 Task: In the Company pirelli.com, Create email and send with subject: 'Elevate Your Success: Introducing a Transformative Opportunity', and with mail content 'Hello,_x000D_
Welcome to a new era of excellence. Discover the tools and resources that will redefine your industry and set you on a path to greatness._x000D_
Thanks & Regards', attach the document: Business_plan.docx and insert image: visitingcard.jpg. Below Thanks & Regards, write snapchat and insert the URL: www.snapchat.com. Mark checkbox to create task to follow up : In 1 week.  Enter or choose an email address of recipient's from company's contact and send.. Logged in from softage.10@softage.net
Action: Mouse moved to (81, 52)
Screenshot: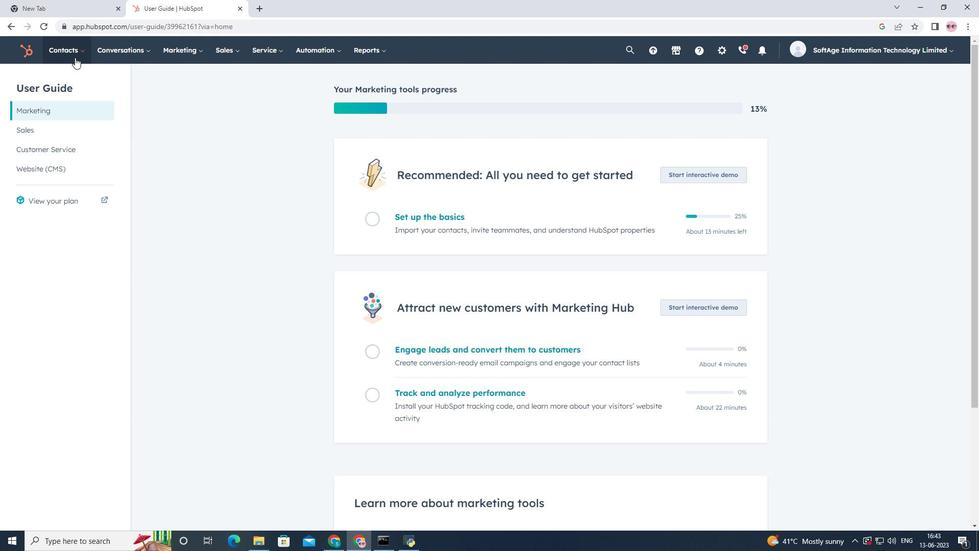 
Action: Mouse pressed left at (81, 52)
Screenshot: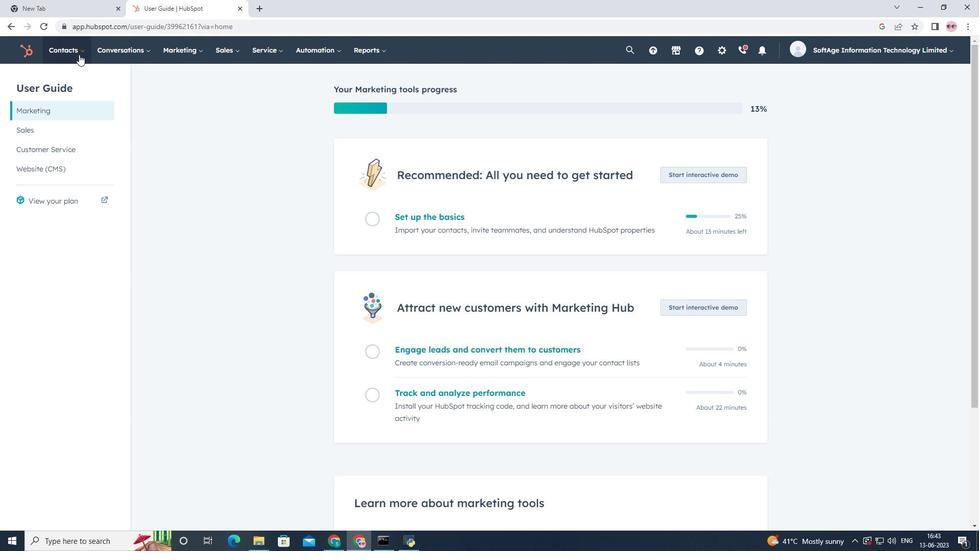
Action: Mouse moved to (81, 100)
Screenshot: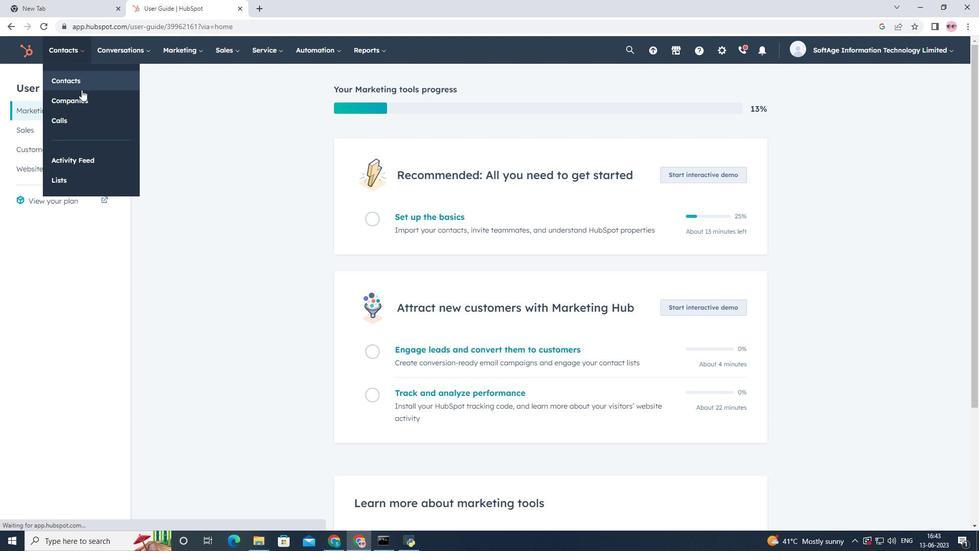 
Action: Mouse pressed left at (81, 100)
Screenshot: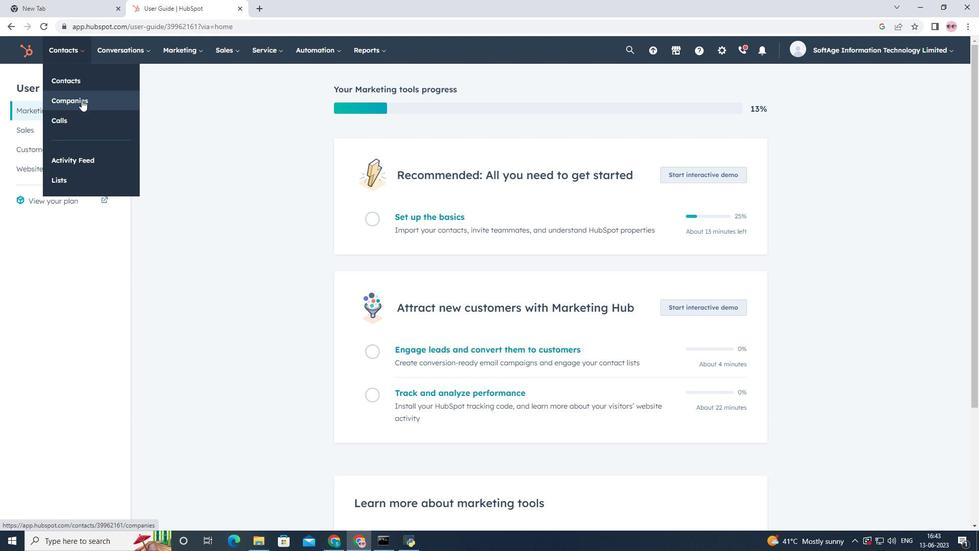 
Action: Mouse moved to (97, 166)
Screenshot: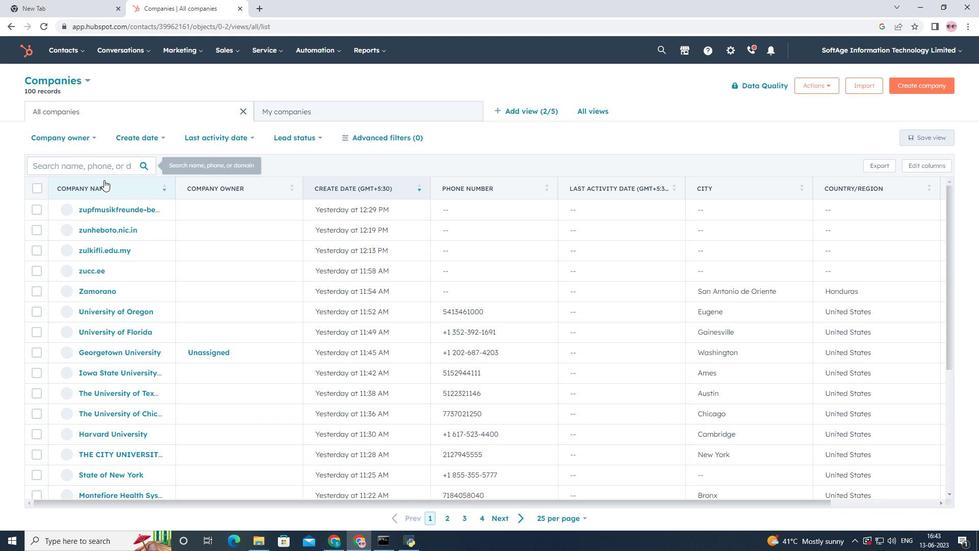 
Action: Mouse pressed left at (97, 166)
Screenshot: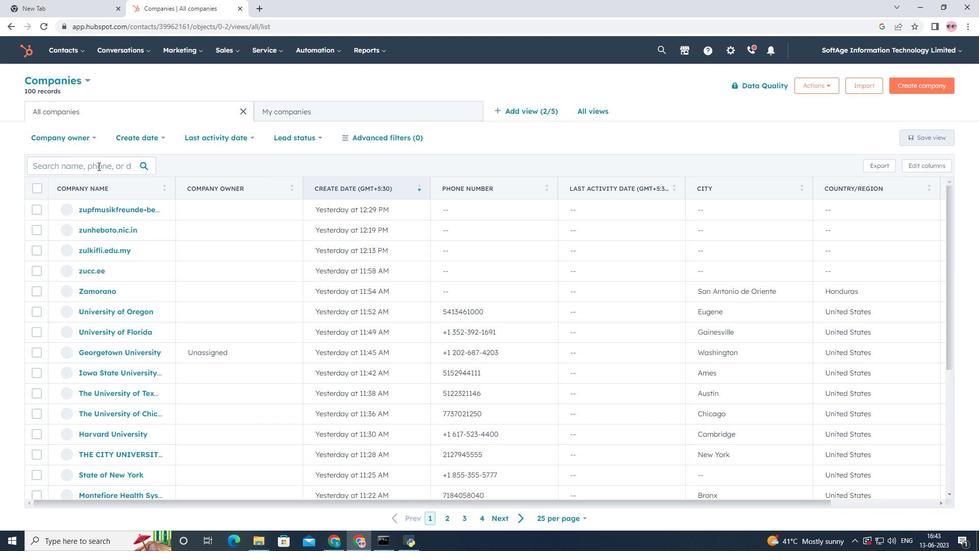 
Action: Key pressed pirelli.com
Screenshot: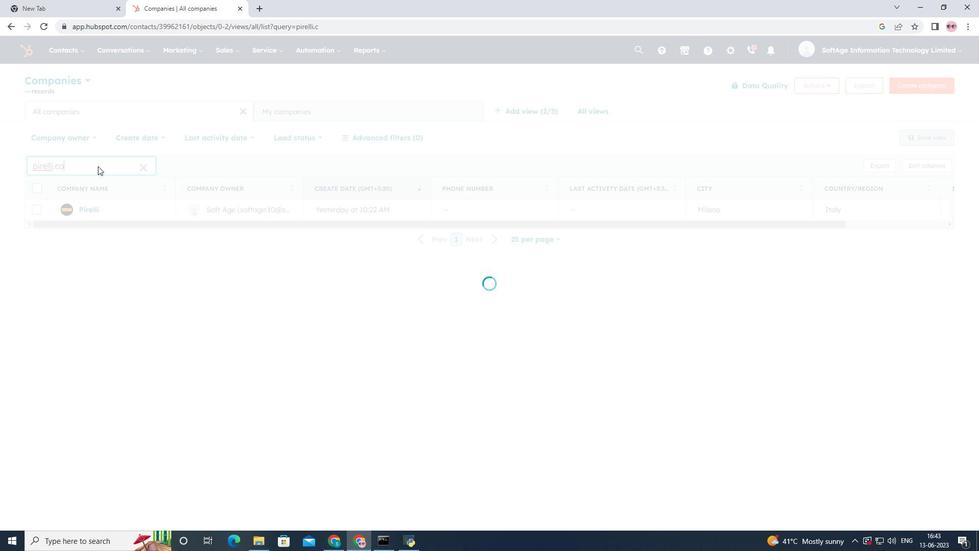 
Action: Mouse moved to (91, 207)
Screenshot: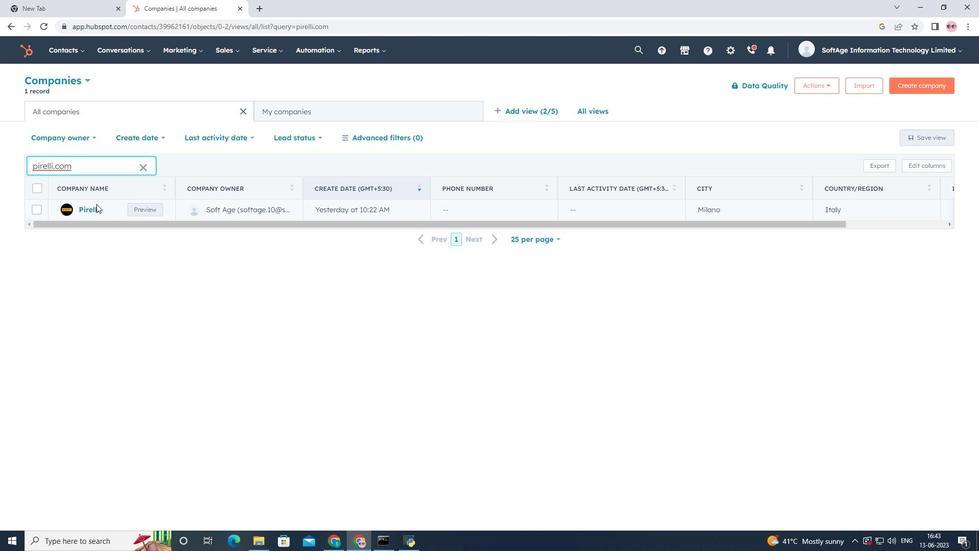 
Action: Mouse pressed left at (91, 207)
Screenshot: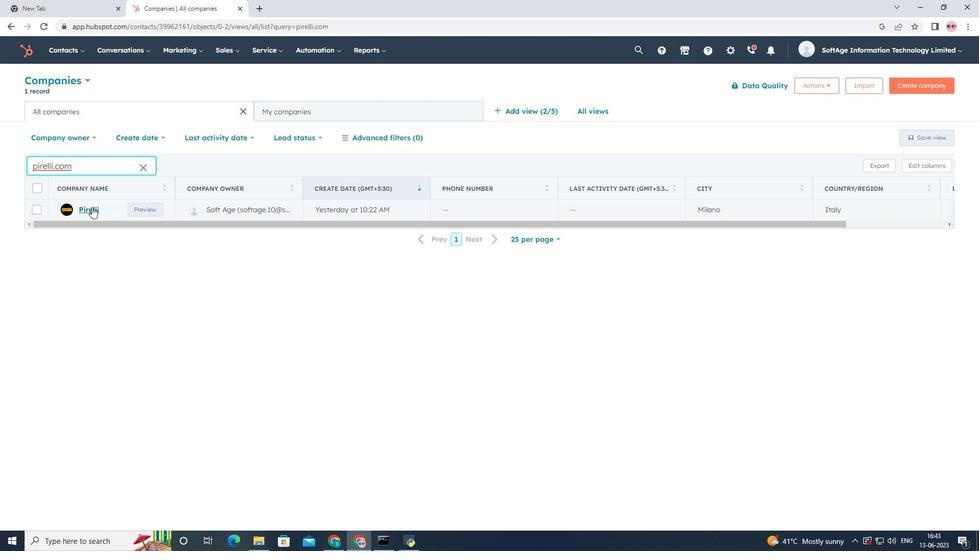 
Action: Mouse moved to (63, 163)
Screenshot: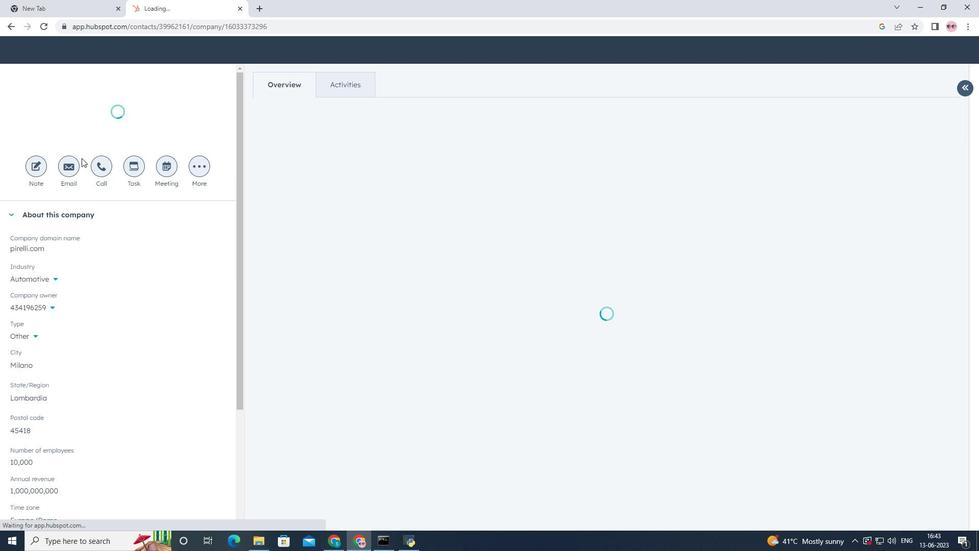 
Action: Mouse pressed left at (63, 163)
Screenshot: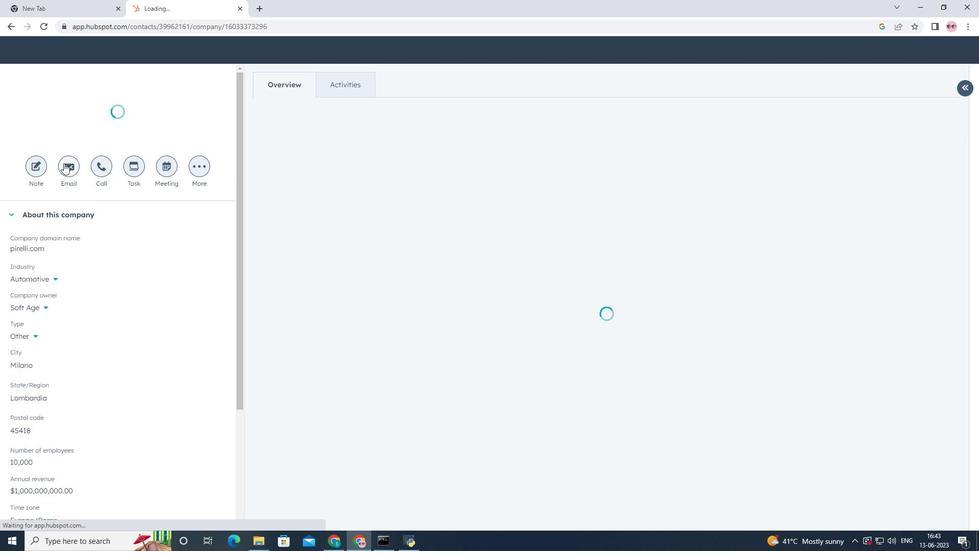 
Action: Mouse moved to (634, 345)
Screenshot: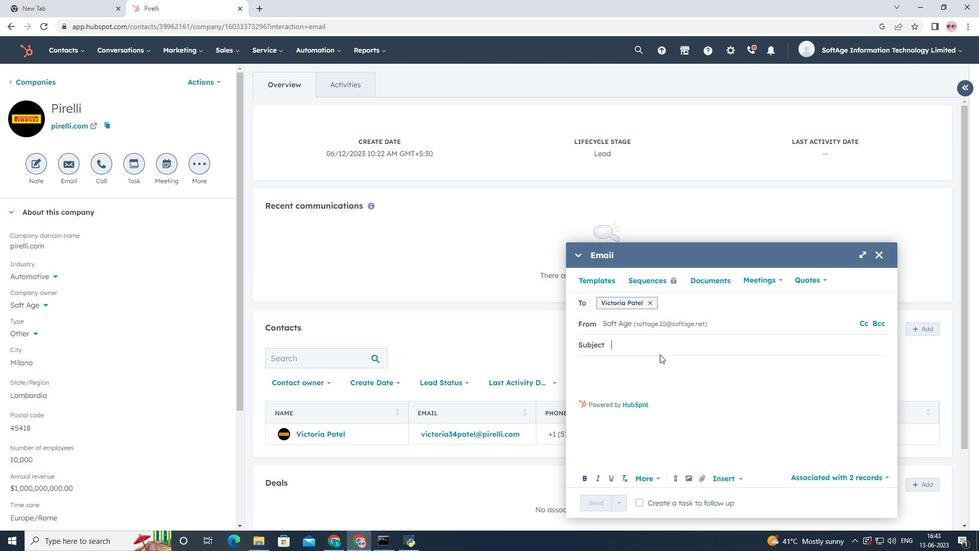 
Action: Mouse pressed left at (634, 345)
Screenshot: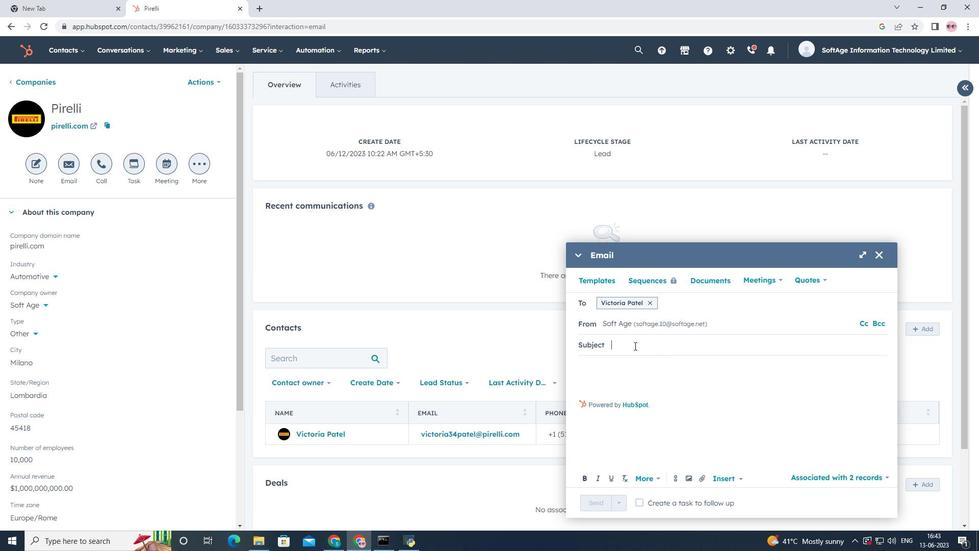 
Action: Key pressed <Key.shift>Elevate<Key.space><Key.shift><Key.shift><Key.shift><Key.shift>Your<Key.space><Key.shift>Success<Key.shift><Key.shift><Key.shift><Key.shift><Key.shift><Key.shift><Key.shift>:<Key.space><Key.shift>Introducing<Key.space>a<Key.space><Key.shift>Transformative<Key.space><Key.shift>Opportunity
Screenshot: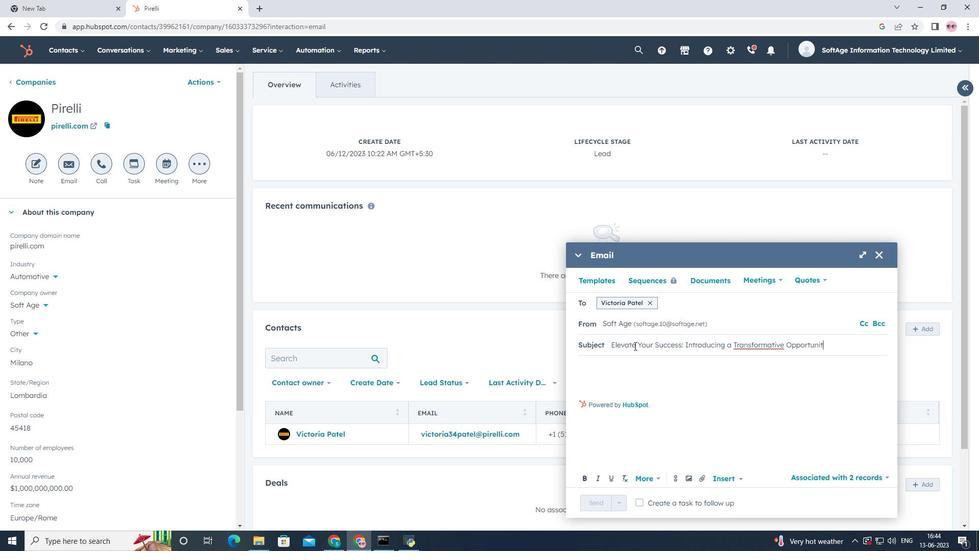 
Action: Mouse moved to (622, 367)
Screenshot: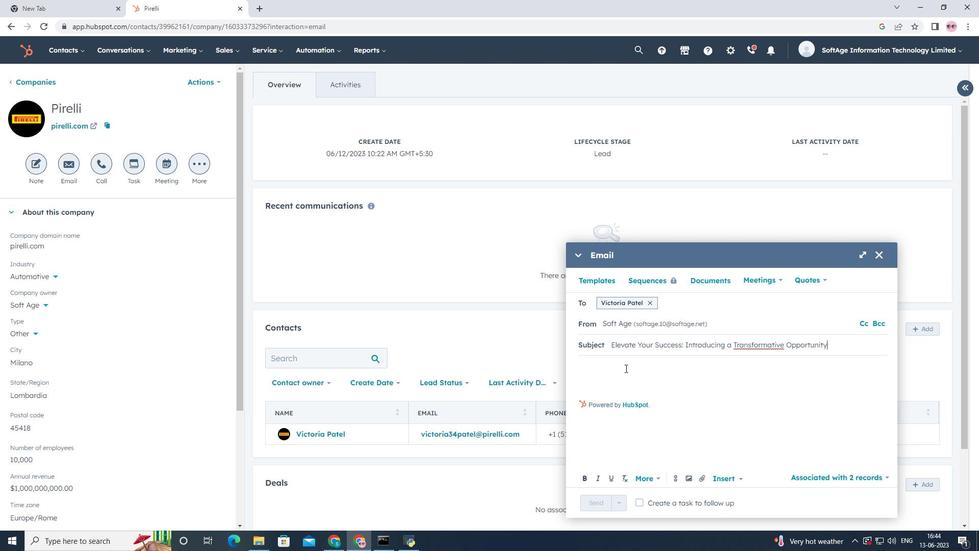 
Action: Mouse pressed left at (622, 367)
Screenshot: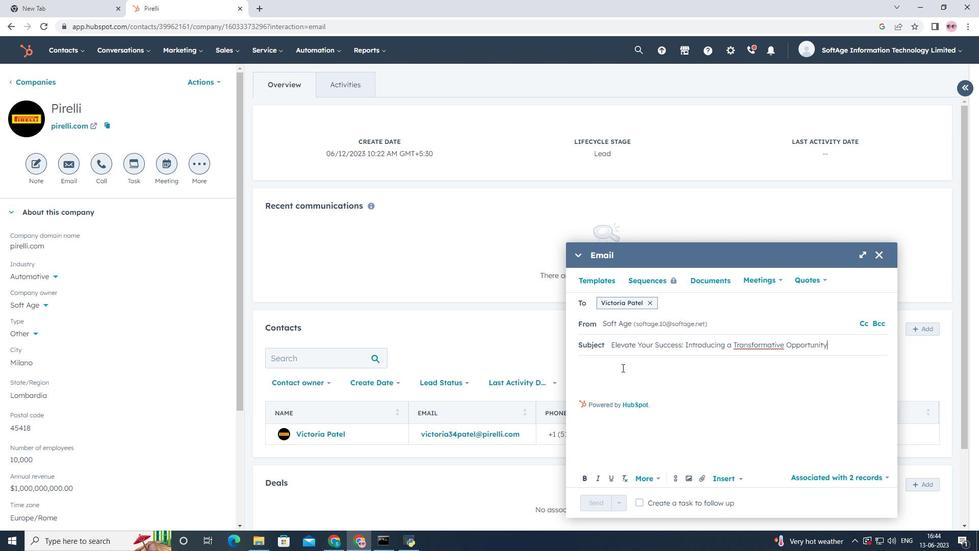 
Action: Key pressed <Key.shift><Key.shift><Key.shift><Key.shift><Key.shift><Key.shift><Key.shift><Key.shift><Key.shift><Key.shift><Key.shift><Key.shift><Key.shift><Key.shift><Key.shift><Key.shift><Key.shift><Key.shift><Key.shift><Key.shift><Key.shift><Key.shift><Key.shift><Key.shift><Key.shift><Key.shift><Key.shift><Key.shift><Key.shift><Key.shift><Key.shift><Key.shift><Key.shift><Key.shift><Key.shift><Key.shift><Key.shift><Key.shift><Key.shift><Key.shift><Key.shift><Key.shift><Key.shift><Key.shift><Key.shift><Key.shift><Key.shift><Key.shift><Key.shift><Key.shift><Key.shift><Key.shift><Key.shift><Key.shift><Key.shift><Key.shift><Key.shift>Hello
Screenshot: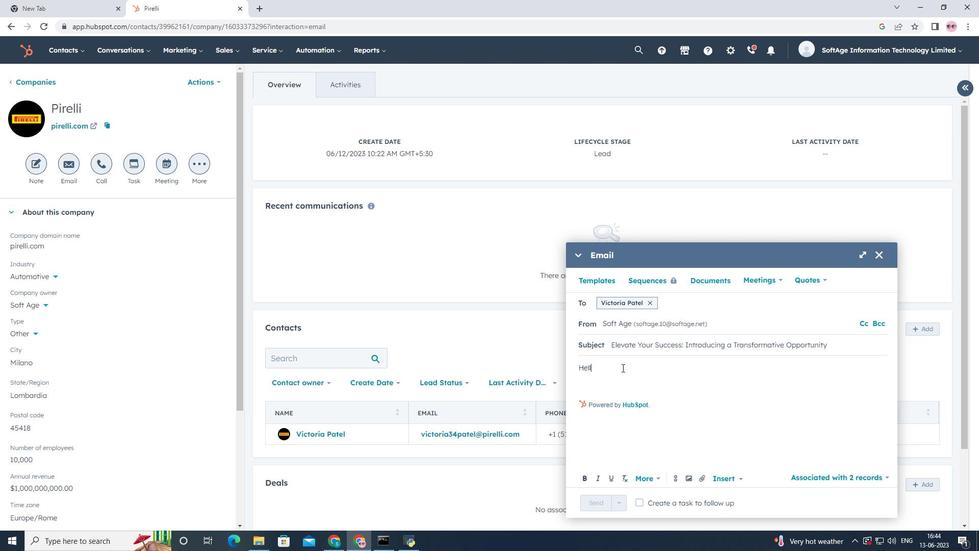 
Action: Mouse moved to (621, 381)
Screenshot: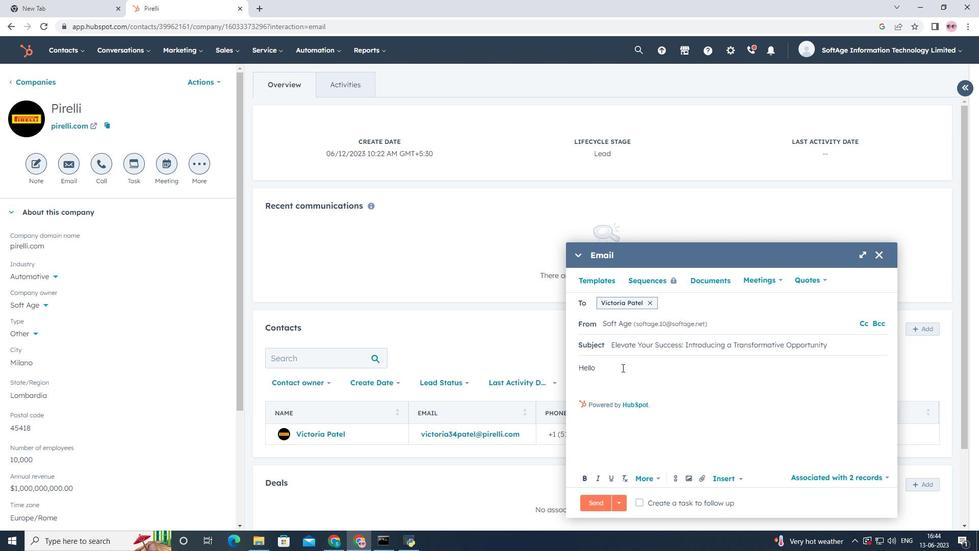 
Action: Key pressed <Key.enter><Key.shift><Key.shift><Key.shift><Key.shift><Key.shift><Key.shift><Key.shift><Key.shift><Key.shift><Key.shift><Key.shift><Key.shift><Key.shift><Key.shift><Key.shift><Key.shift><Key.shift><Key.shift><Key.shift><Key.shift><Key.shift><Key.shift><Key.shift>Welcome<Key.space>to<Key.space>a<Key.space>new<Key.space>era<Key.space>of<Key.space>excellence.<Key.space><Key.shift>Discover<Key.space>the<Key.space>tools<Key.space>and<Key.space><Key.shift>resources<Key.space>that<Key.space>will<Key.space>redefib<Key.backspace>ne<Key.space>your<Key.space>industry<Key.space>and<Key.space>set<Key.space>you<Key.space>on<Key.space>a<Key.space>path<Key.space>to<Key.space>greatness.<Key.enter><Key.shift>Thanks<Key.space><Key.shift><Key.shift><Key.shift><Key.shift><Key.shift><Key.shift><Key.shift><Key.shift><Key.shift><Key.shift><Key.shift><Key.shift><Key.shift><Key.shift><Key.shift><Key.shift><Key.shift><Key.shift>&<Key.space><Key.shift><Key.shift><Key.shift><Key.shift><Key.shift><Key.shift><Key.shift><Key.shift><Key.shift><Key.shift><Key.shift><Key.shift><Key.shift><Key.shift><Key.shift><Key.shift><Key.shift><Key.shift><Key.shift>Regards<Key.enter>
Screenshot: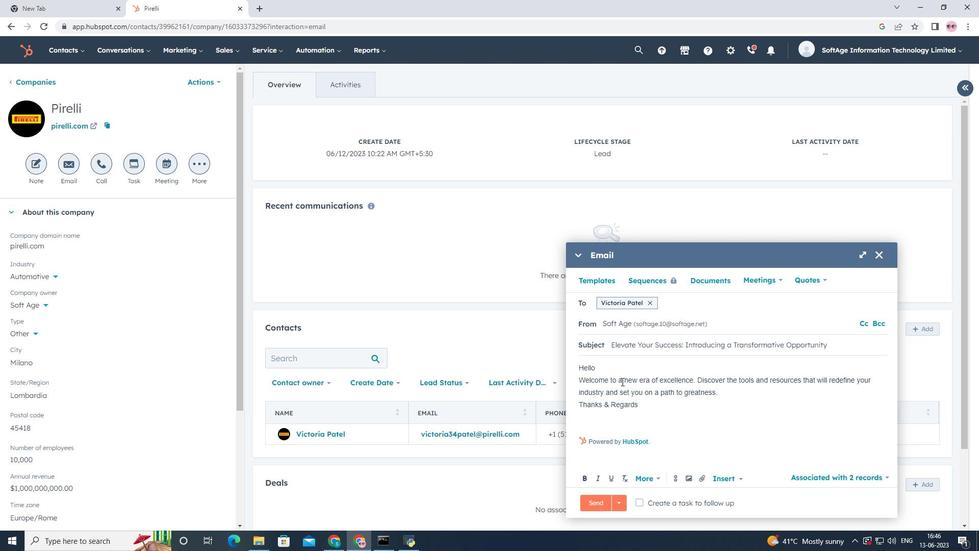 
Action: Mouse moved to (696, 475)
Screenshot: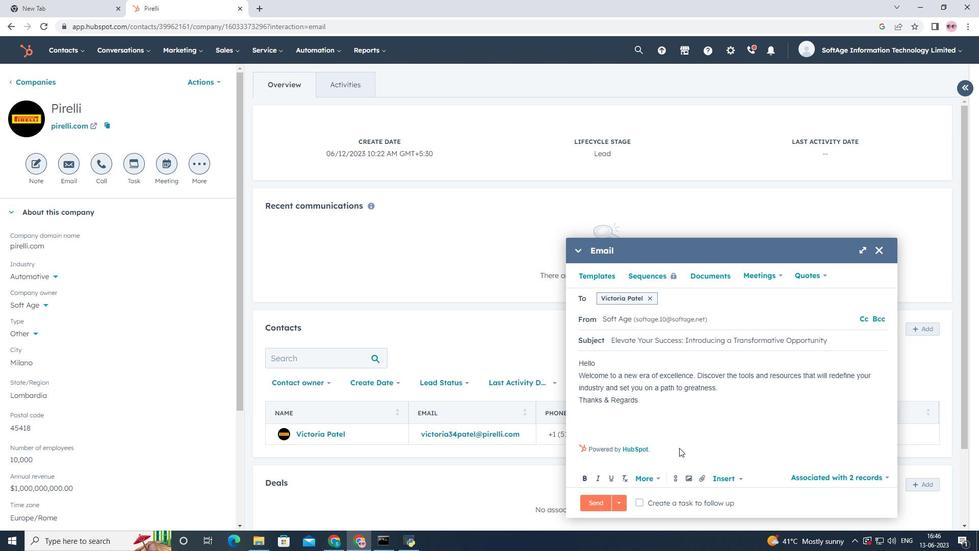 
Action: Mouse pressed left at (696, 475)
Screenshot: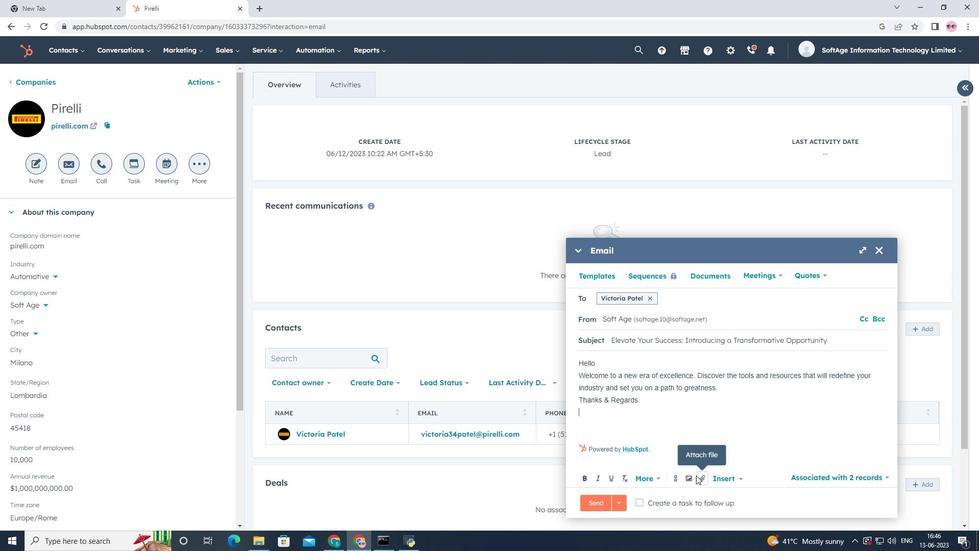 
Action: Mouse moved to (707, 456)
Screenshot: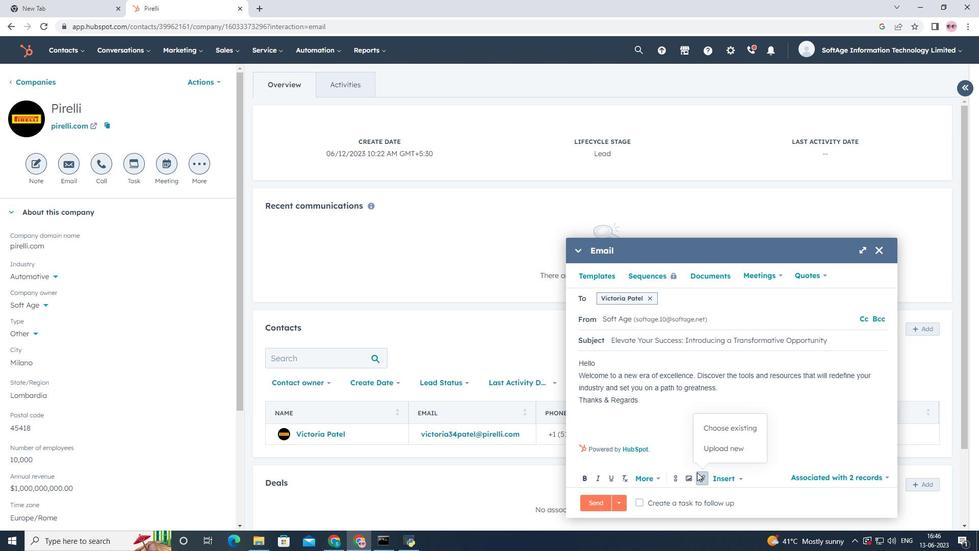 
Action: Mouse pressed left at (707, 456)
Screenshot: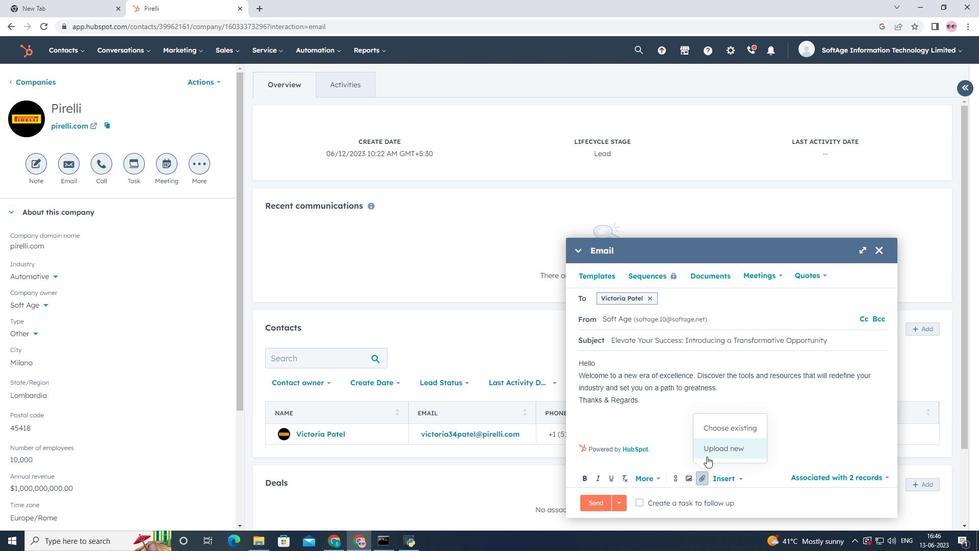 
Action: Mouse moved to (45, 131)
Screenshot: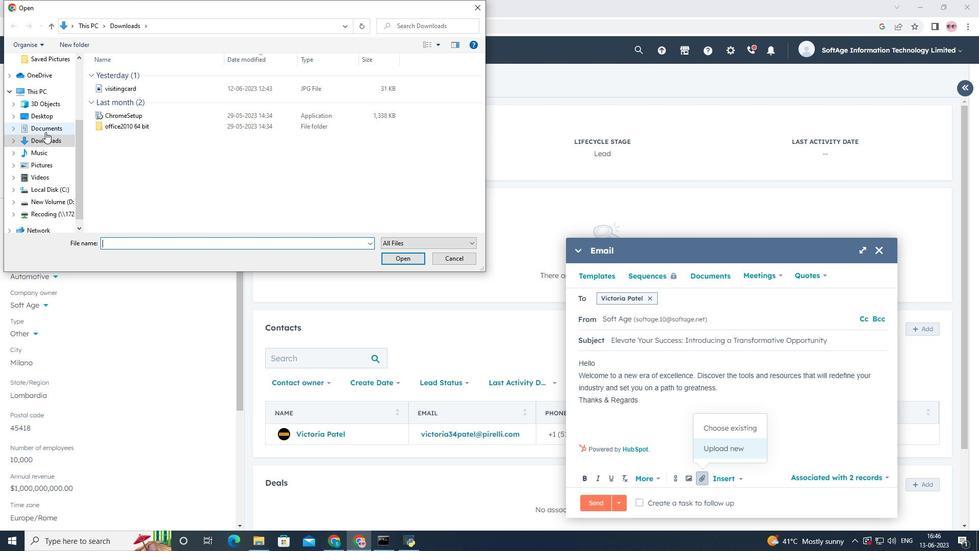 
Action: Mouse pressed left at (45, 131)
Screenshot: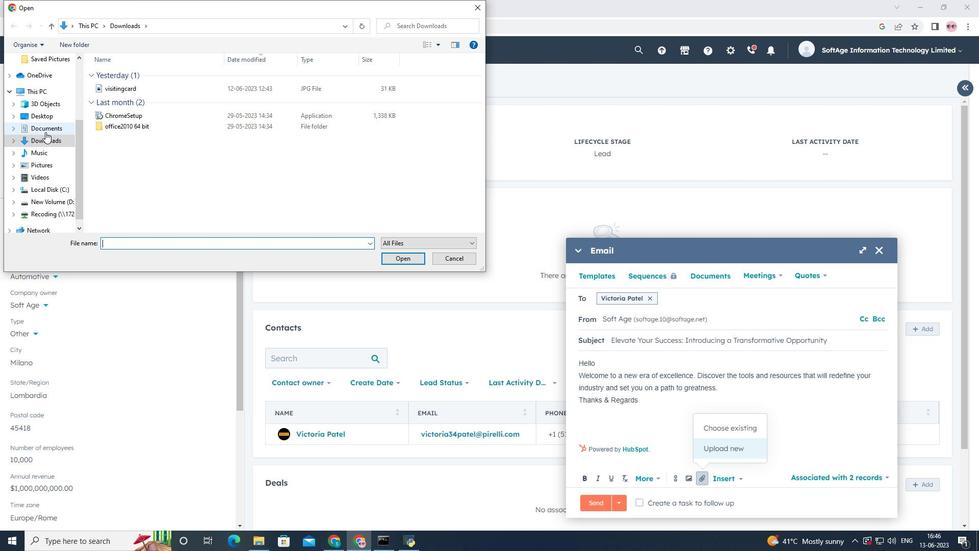 
Action: Mouse moved to (109, 84)
Screenshot: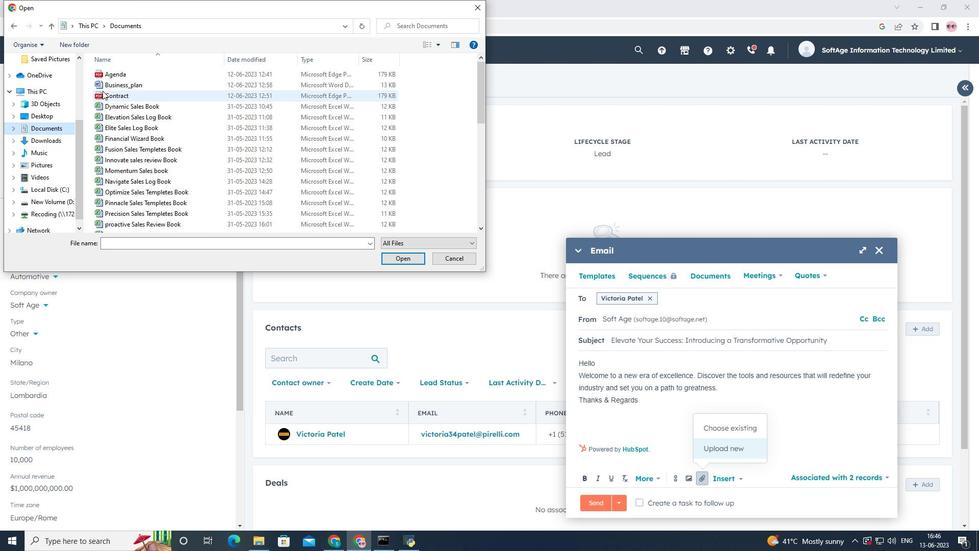 
Action: Mouse pressed left at (109, 84)
Screenshot: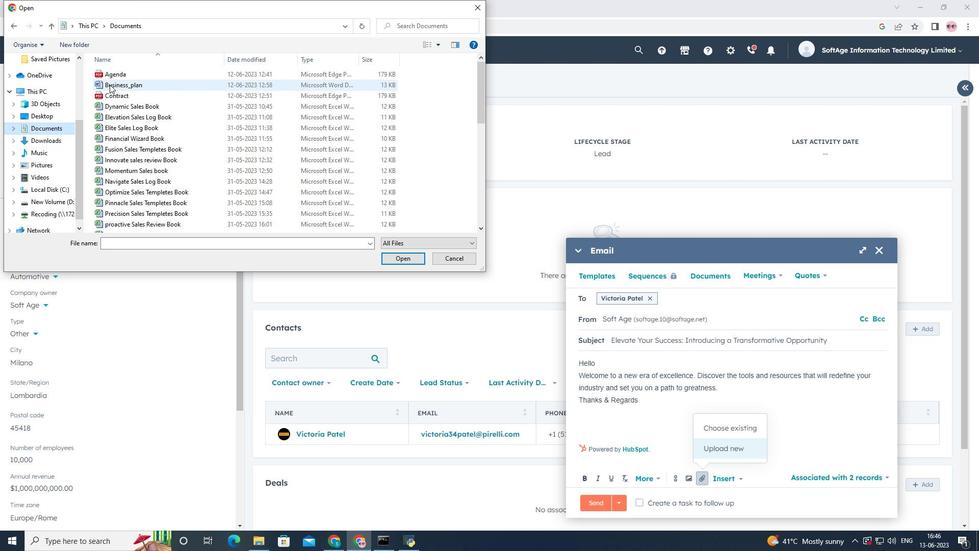 
Action: Mouse moved to (402, 255)
Screenshot: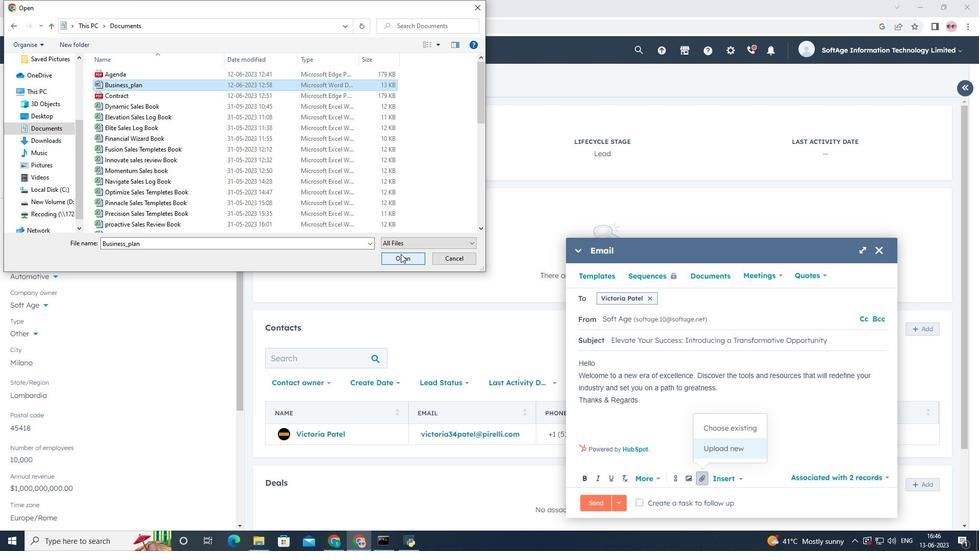 
Action: Mouse pressed left at (402, 255)
Screenshot: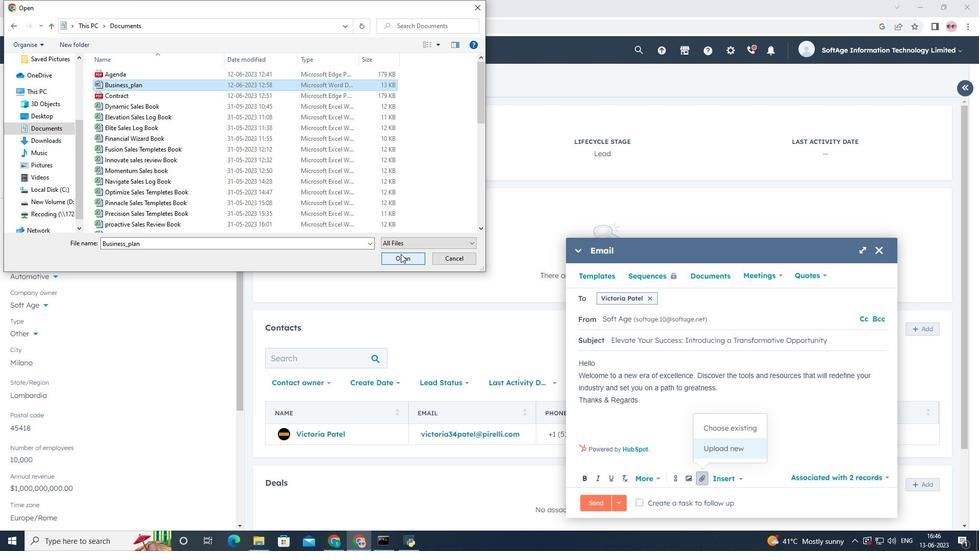 
Action: Mouse moved to (692, 448)
Screenshot: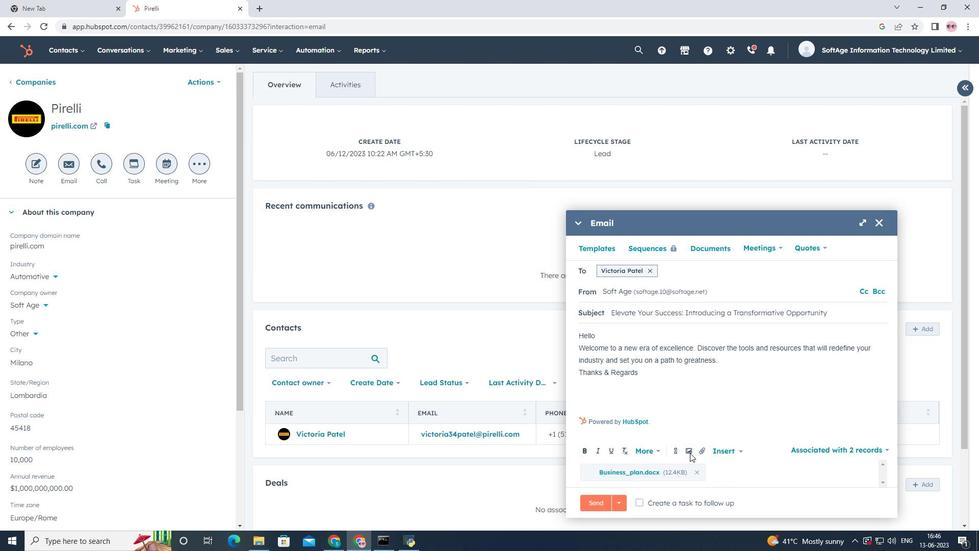 
Action: Mouse pressed left at (692, 448)
Screenshot: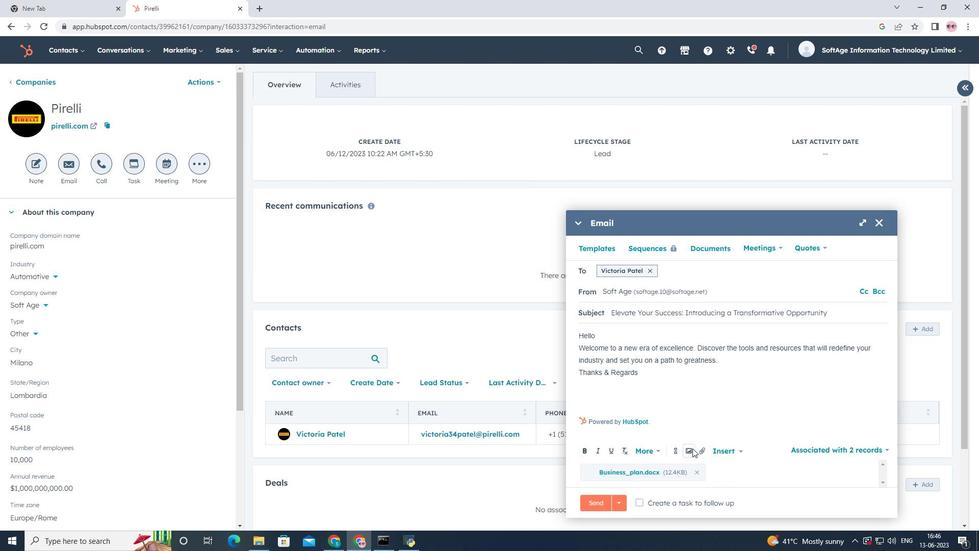 
Action: Mouse moved to (688, 417)
Screenshot: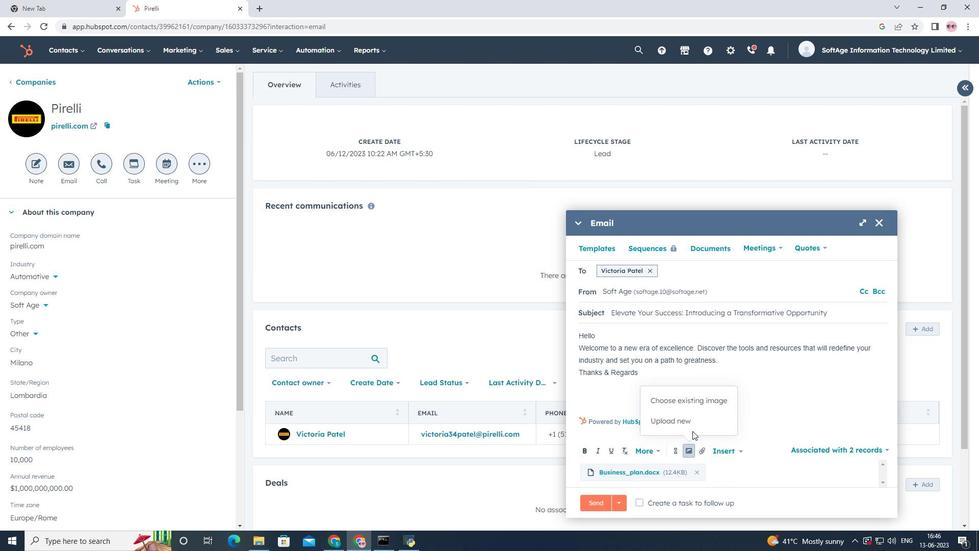 
Action: Mouse pressed left at (688, 417)
Screenshot: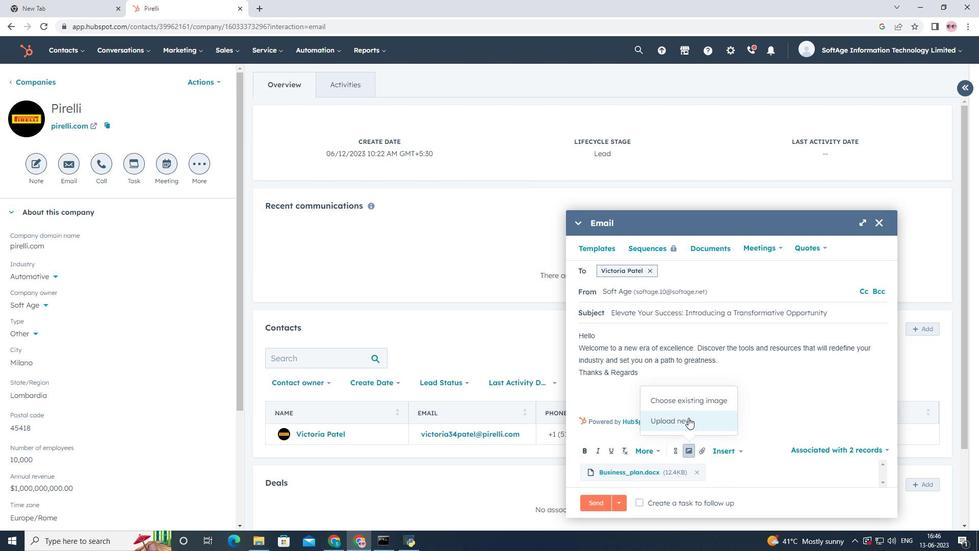 
Action: Mouse moved to (48, 144)
Screenshot: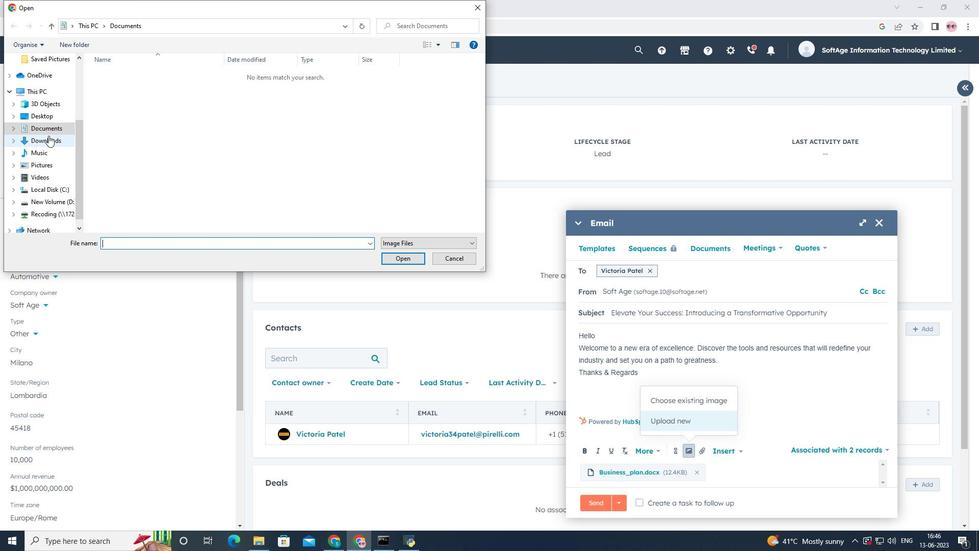 
Action: Mouse pressed left at (48, 144)
Screenshot: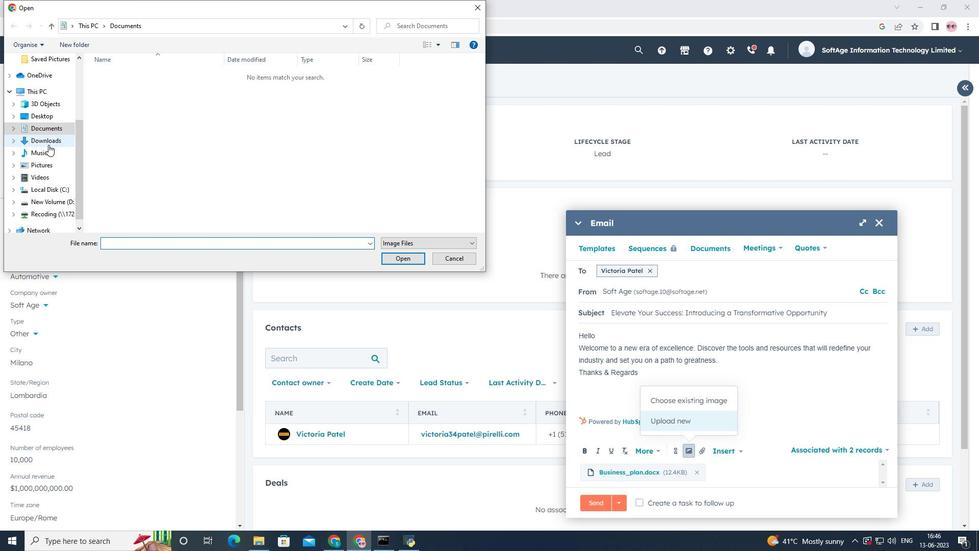 
Action: Mouse moved to (139, 94)
Screenshot: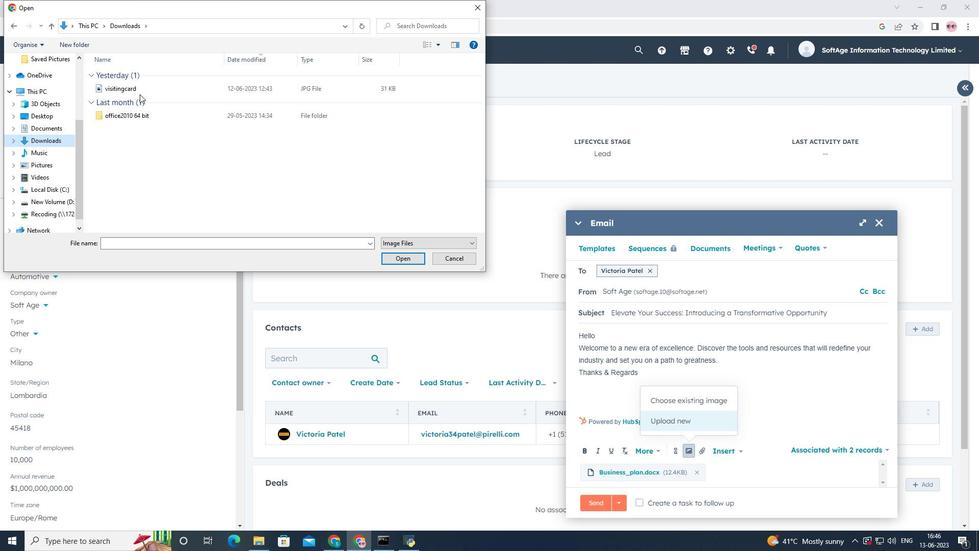 
Action: Mouse pressed left at (139, 94)
Screenshot: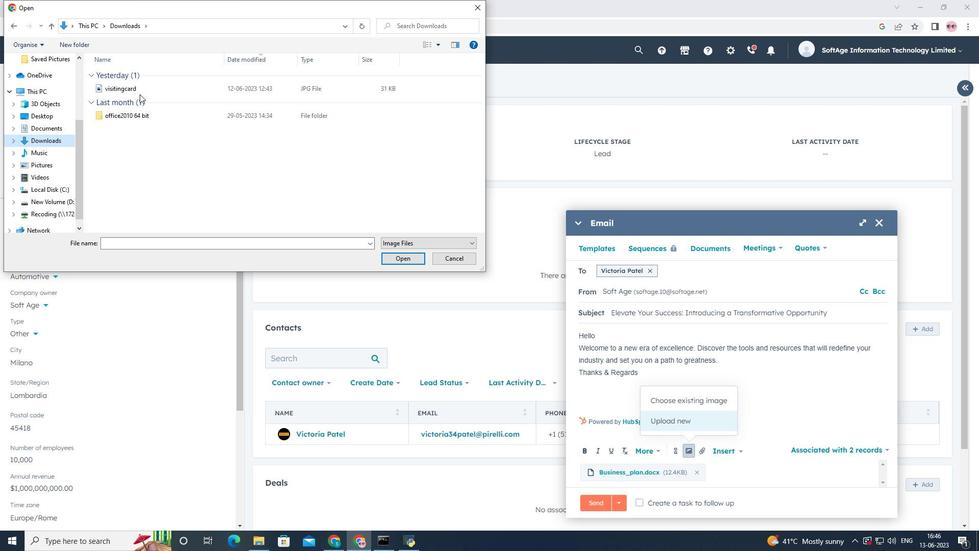 
Action: Mouse moved to (142, 90)
Screenshot: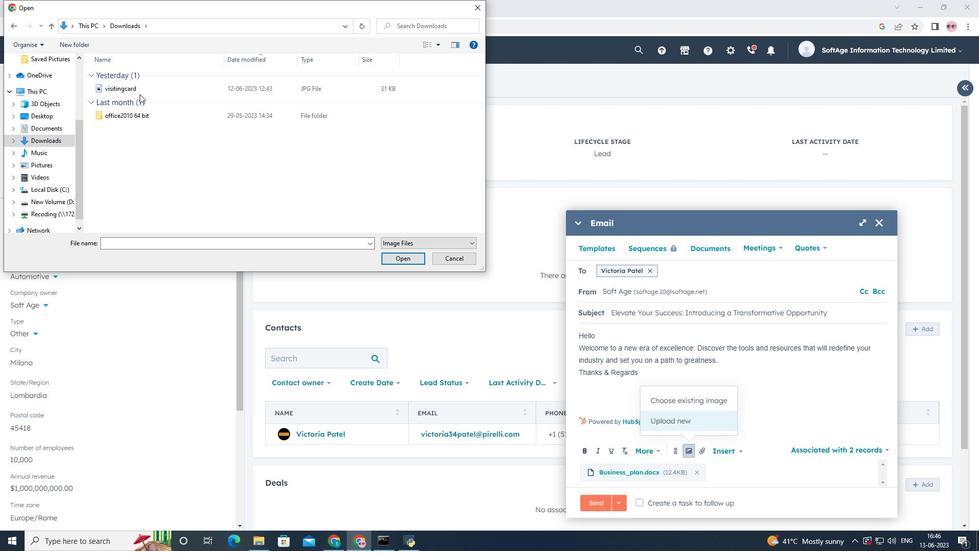
Action: Mouse pressed left at (142, 90)
Screenshot: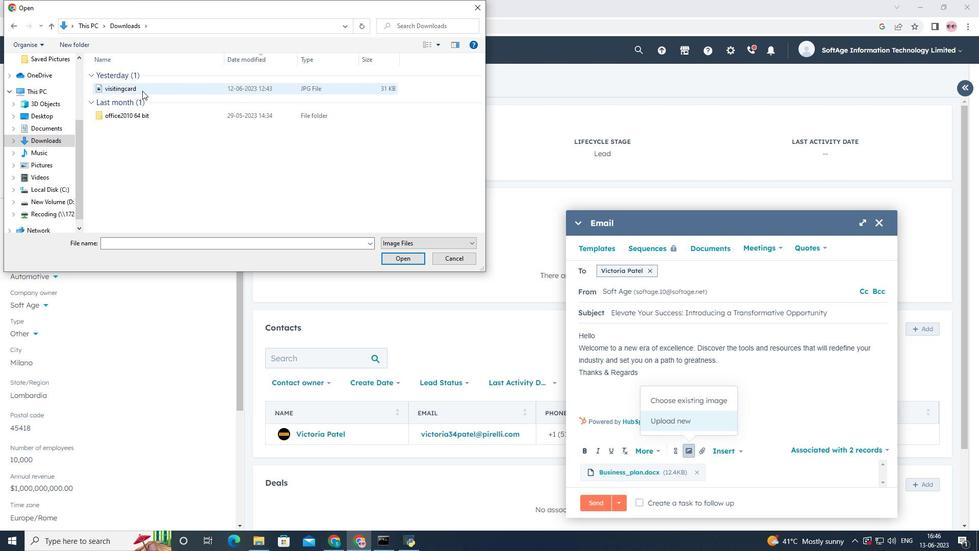 
Action: Mouse moved to (395, 258)
Screenshot: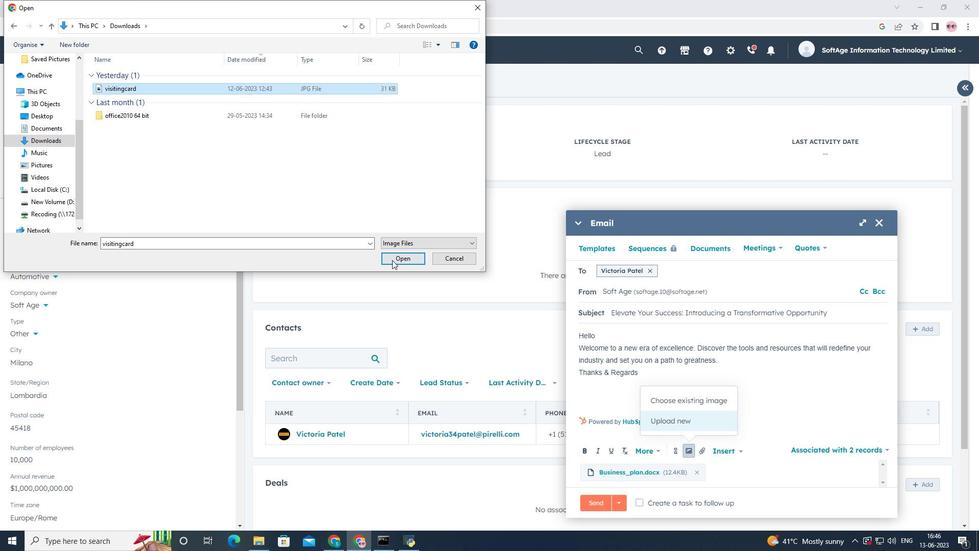 
Action: Mouse pressed left at (395, 258)
Screenshot: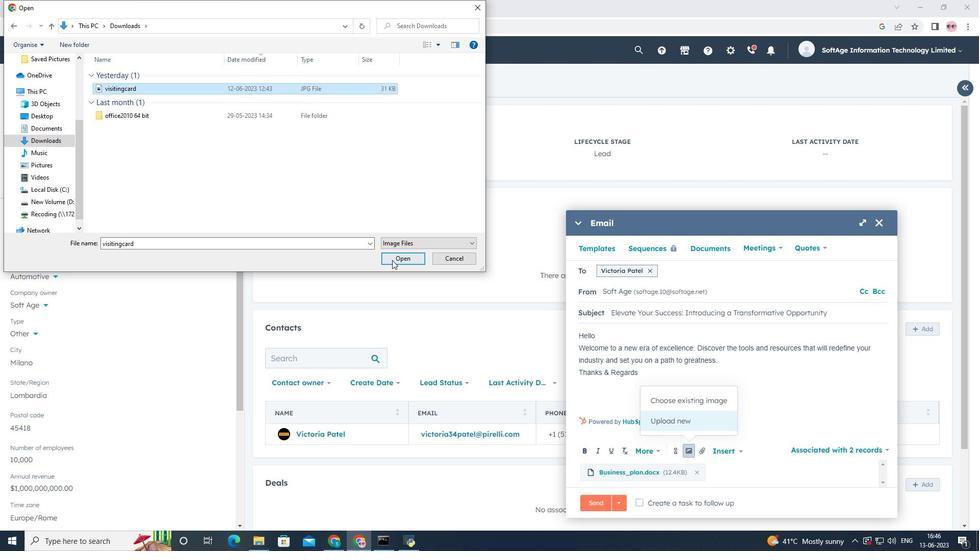 
Action: Mouse moved to (599, 282)
Screenshot: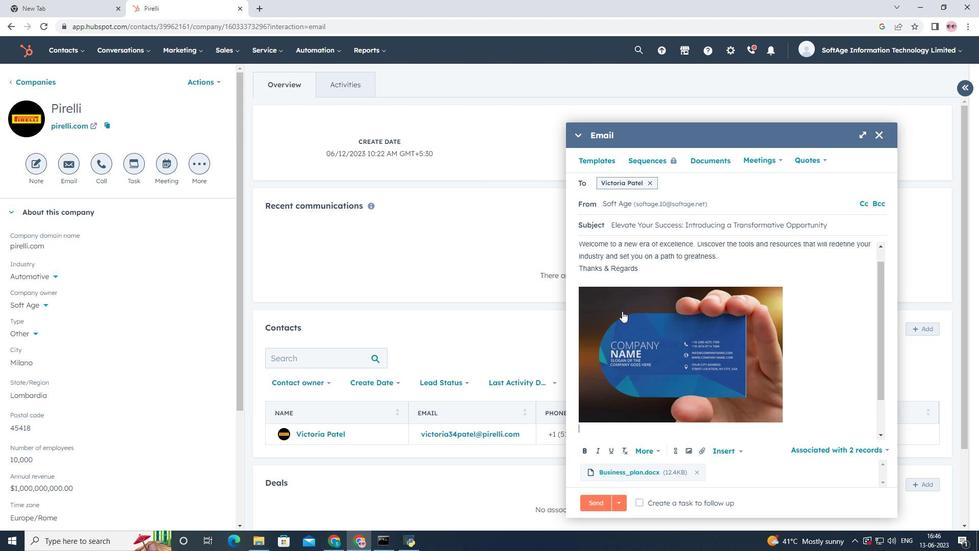 
Action: Mouse pressed left at (599, 282)
Screenshot: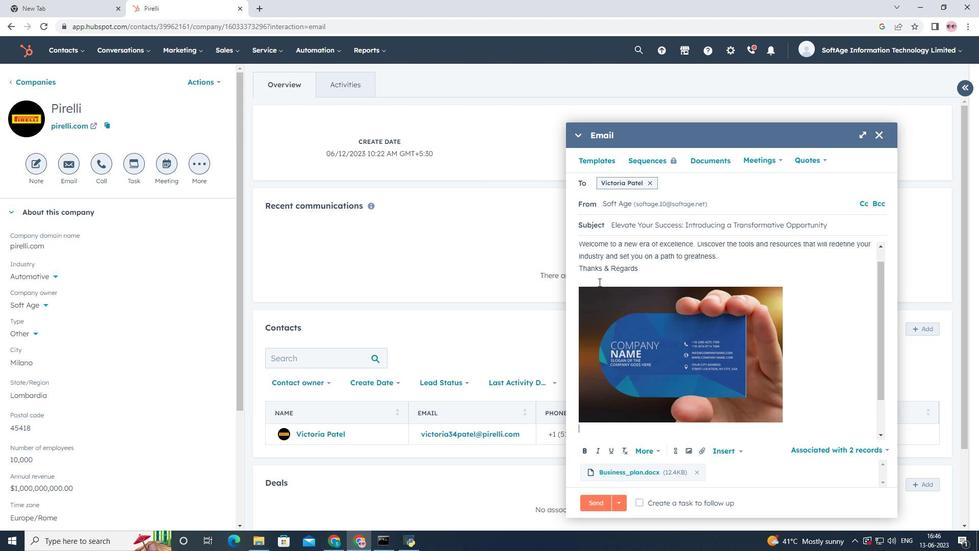 
Action: Mouse moved to (598, 282)
Screenshot: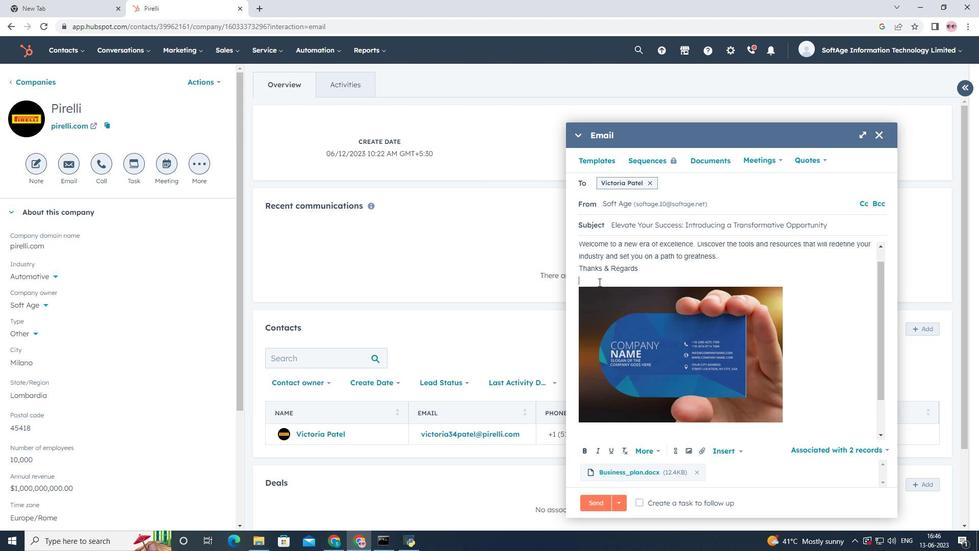 
Action: Key pressed <Key.shift>Snapchat<Key.space>
Screenshot: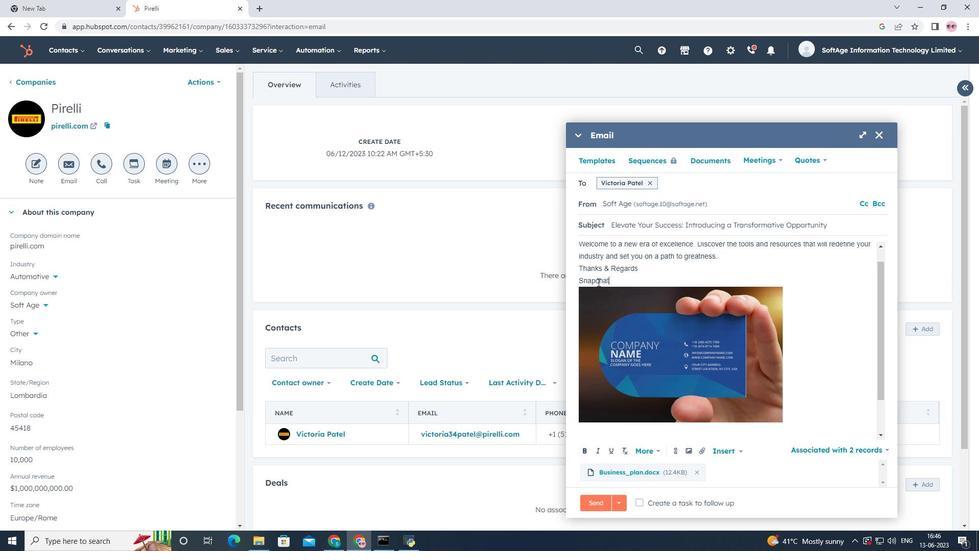 
Action: Mouse moved to (675, 454)
Screenshot: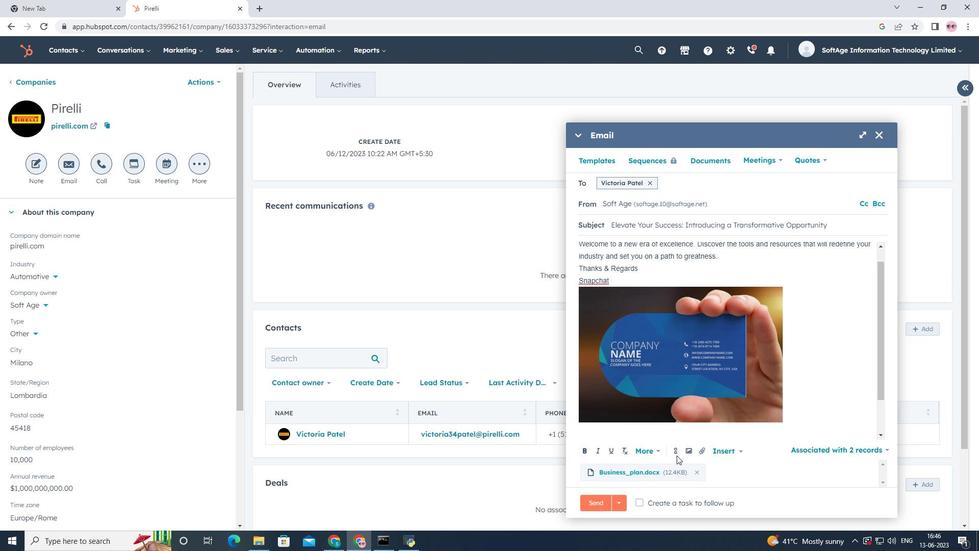 
Action: Mouse pressed left at (675, 454)
Screenshot: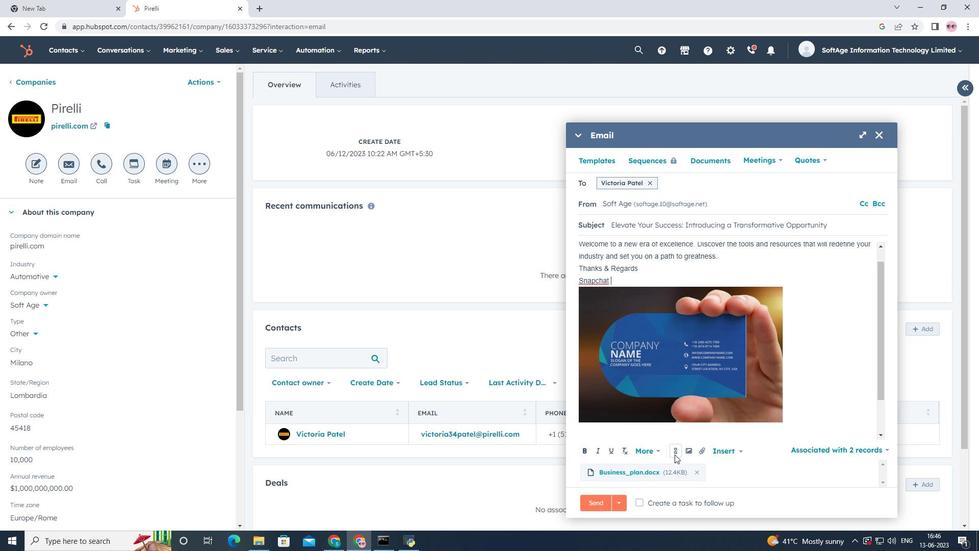 
Action: Mouse moved to (698, 379)
Screenshot: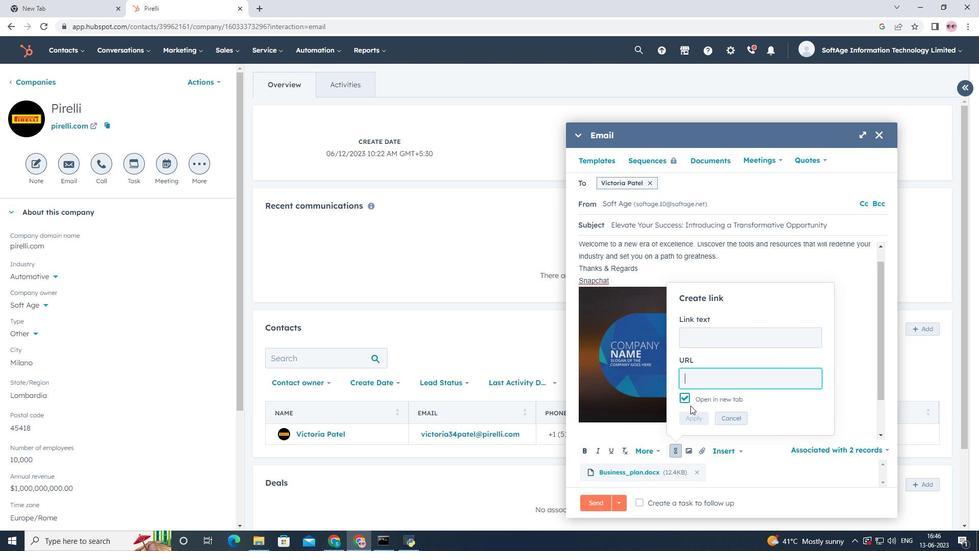 
Action: Key pressed www.snao<Key.backspace>pchat.com
Screenshot: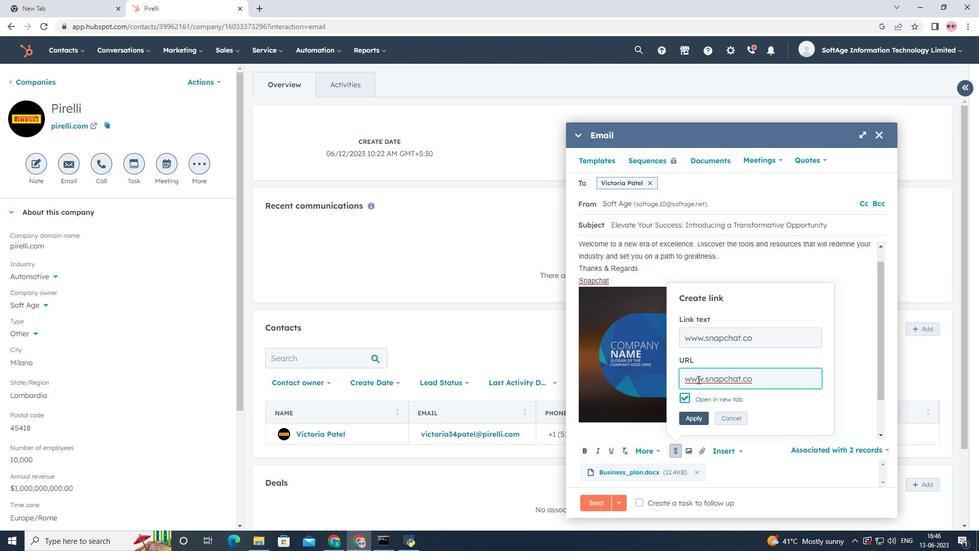 
Action: Mouse moved to (696, 419)
Screenshot: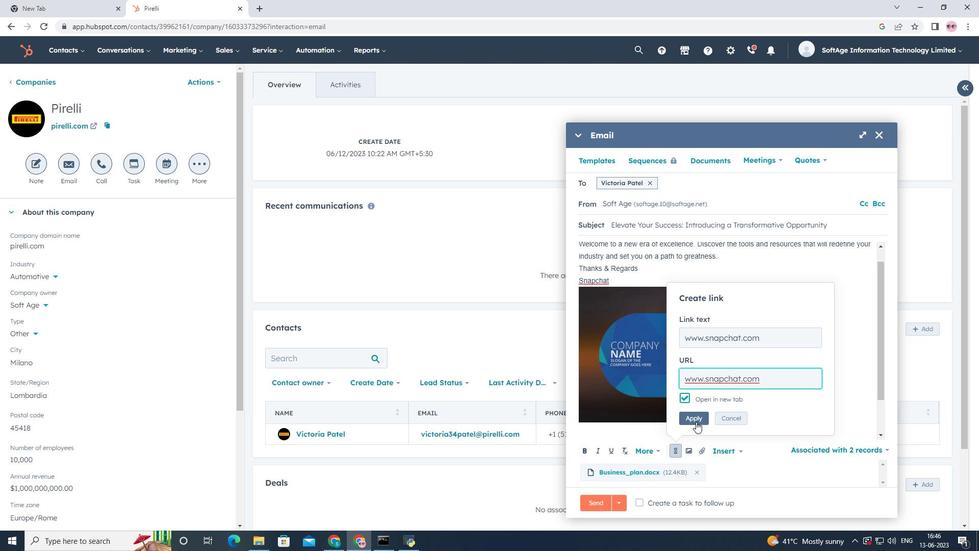 
Action: Mouse pressed left at (696, 419)
Screenshot: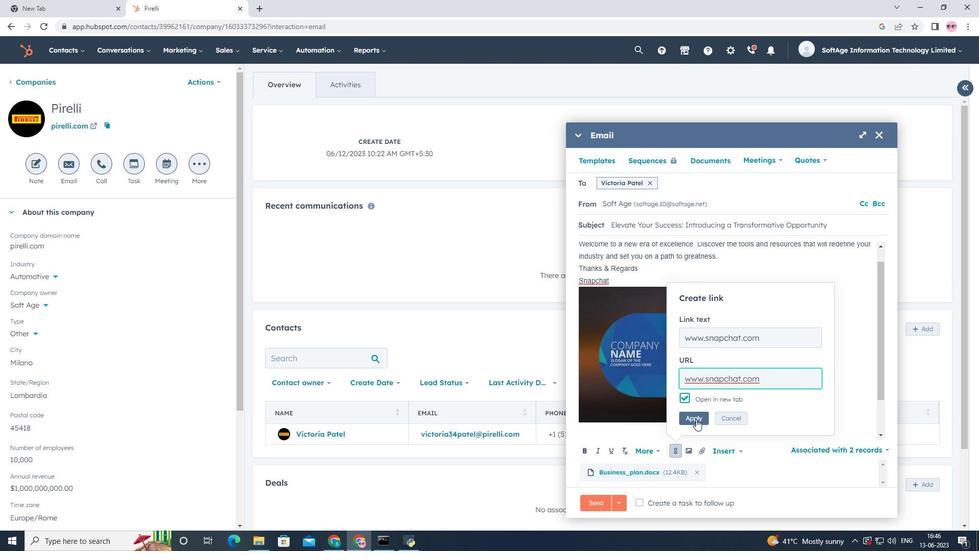 
Action: Mouse moved to (660, 350)
Screenshot: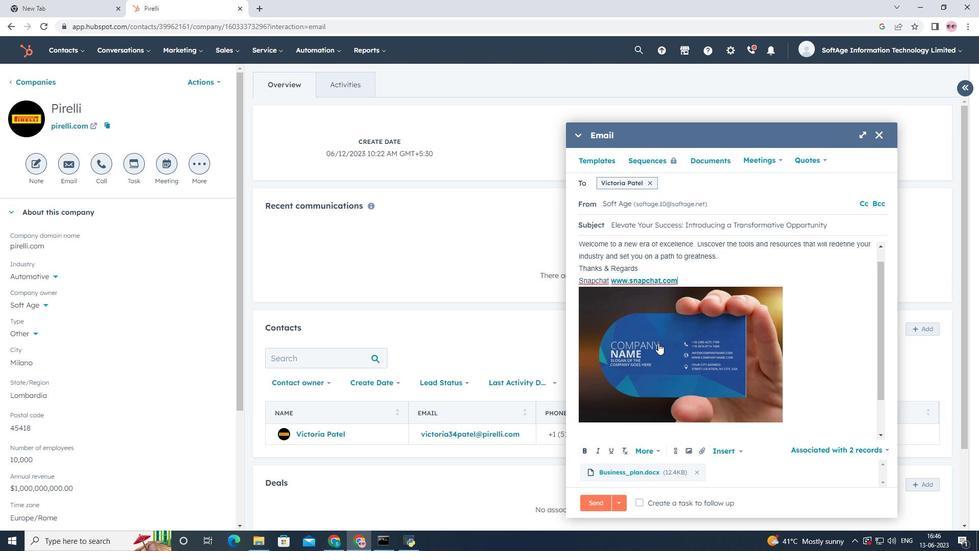 
Action: Mouse scrolled (660, 350) with delta (0, 0)
Screenshot: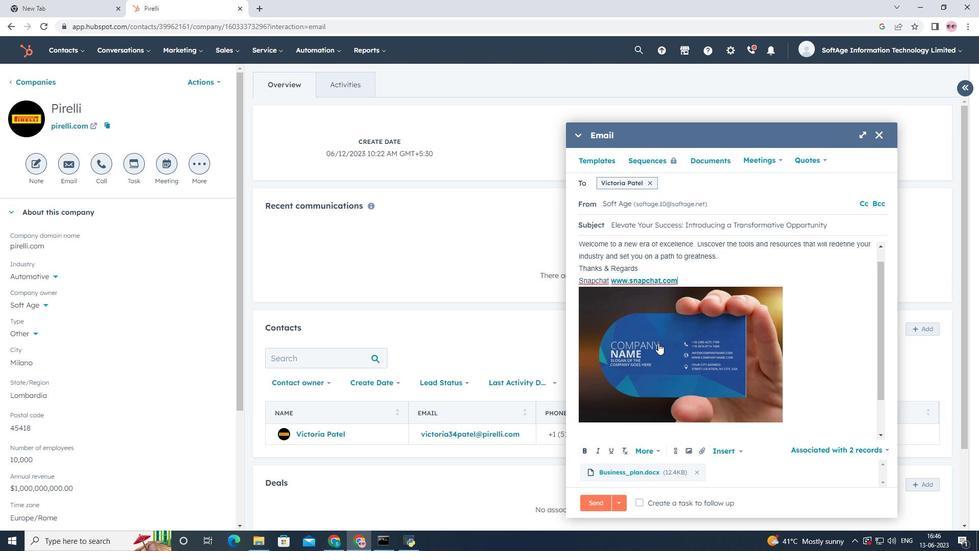 
Action: Mouse moved to (664, 364)
Screenshot: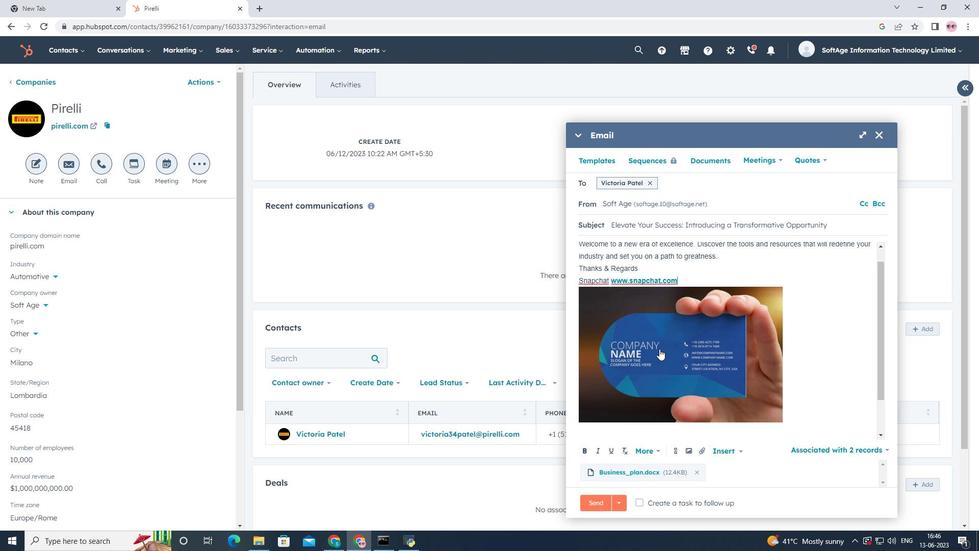 
Action: Mouse scrolled (664, 364) with delta (0, 0)
Screenshot: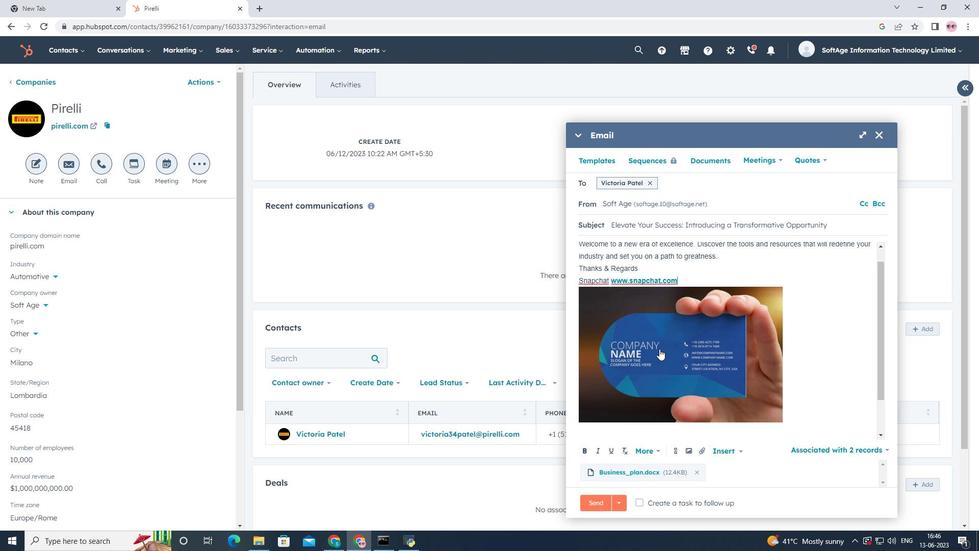
Action: Mouse moved to (664, 369)
Screenshot: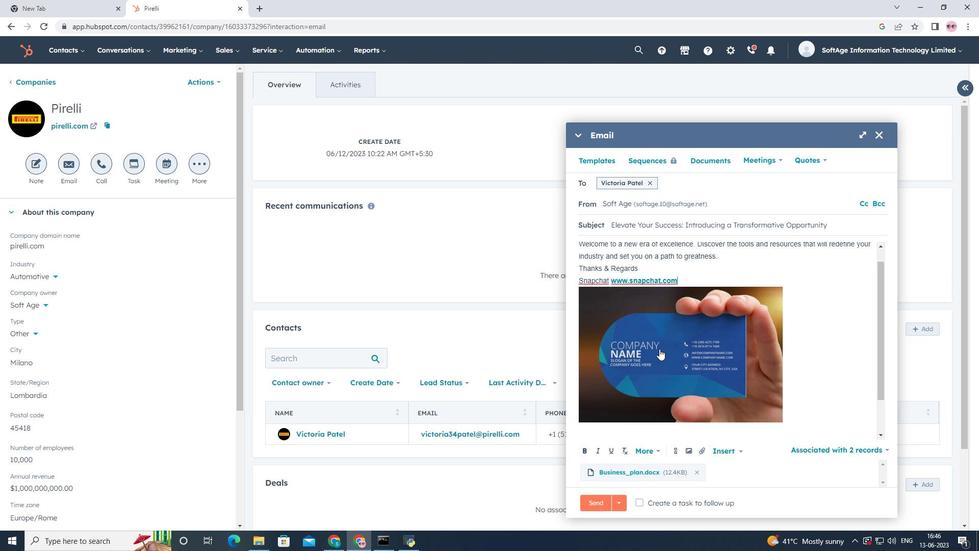 
Action: Mouse scrolled (664, 368) with delta (0, 0)
Screenshot: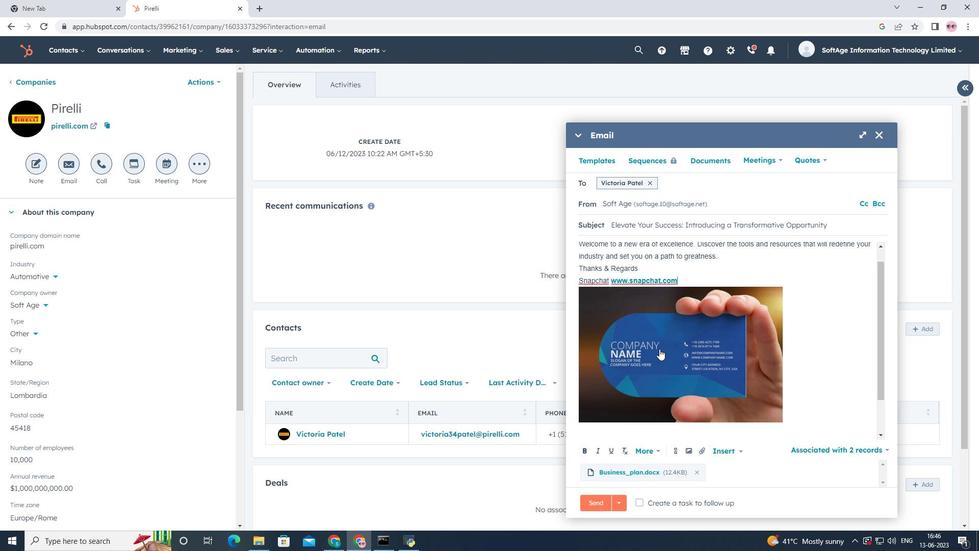 
Action: Mouse moved to (666, 375)
Screenshot: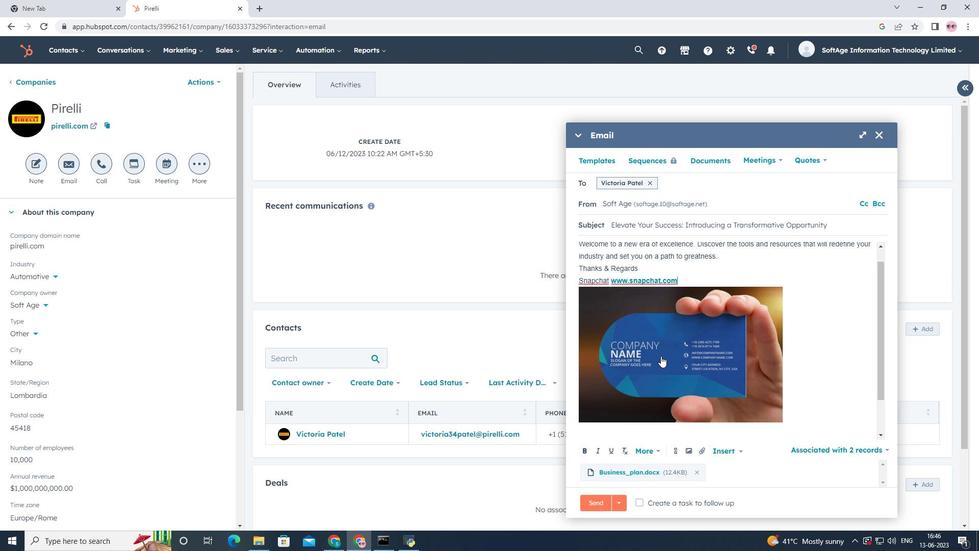 
Action: Mouse scrolled (666, 375) with delta (0, 0)
Screenshot: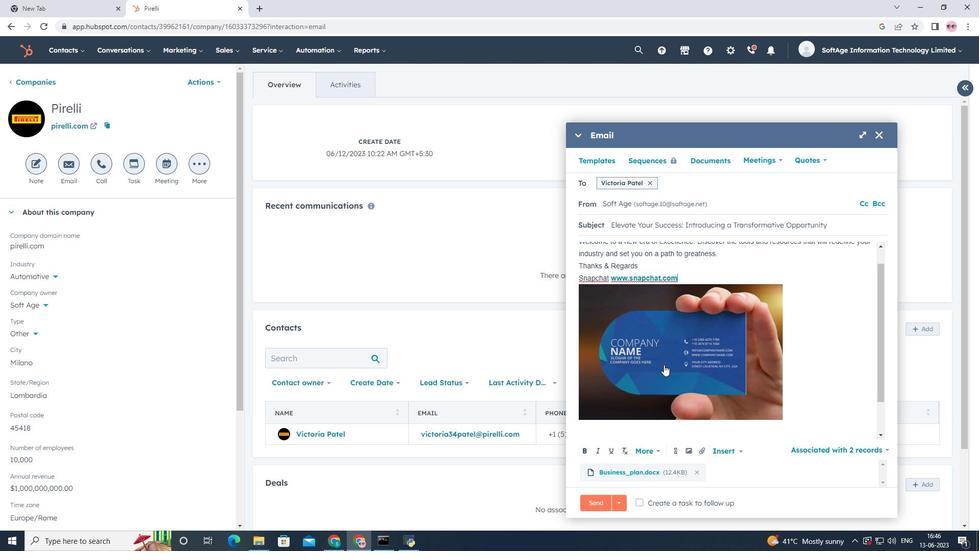 
Action: Mouse moved to (681, 502)
Screenshot: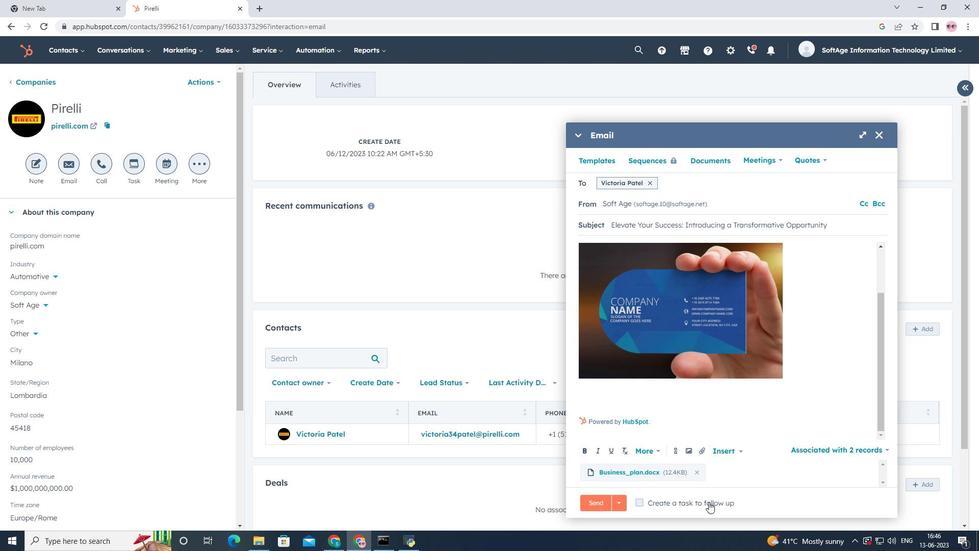 
Action: Mouse pressed left at (681, 502)
Screenshot: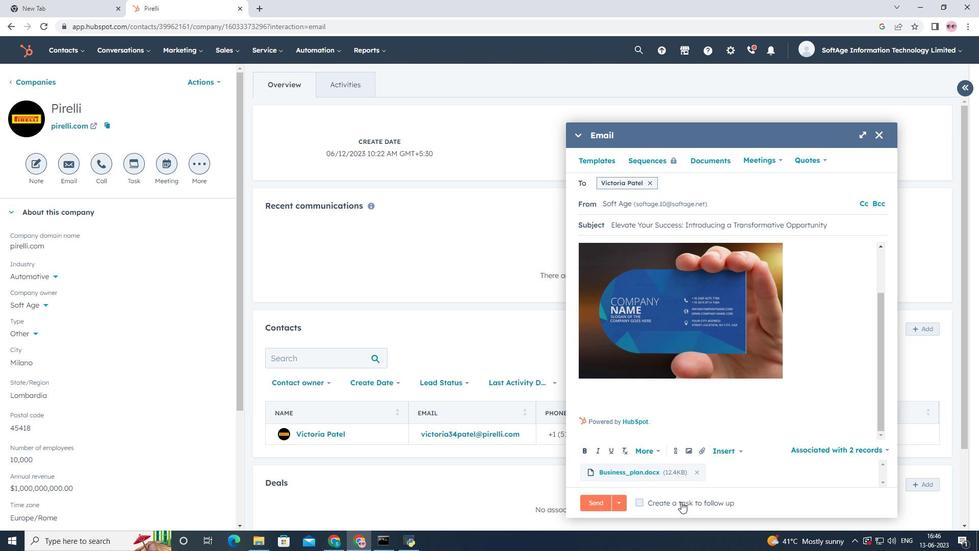 
Action: Mouse moved to (818, 501)
Screenshot: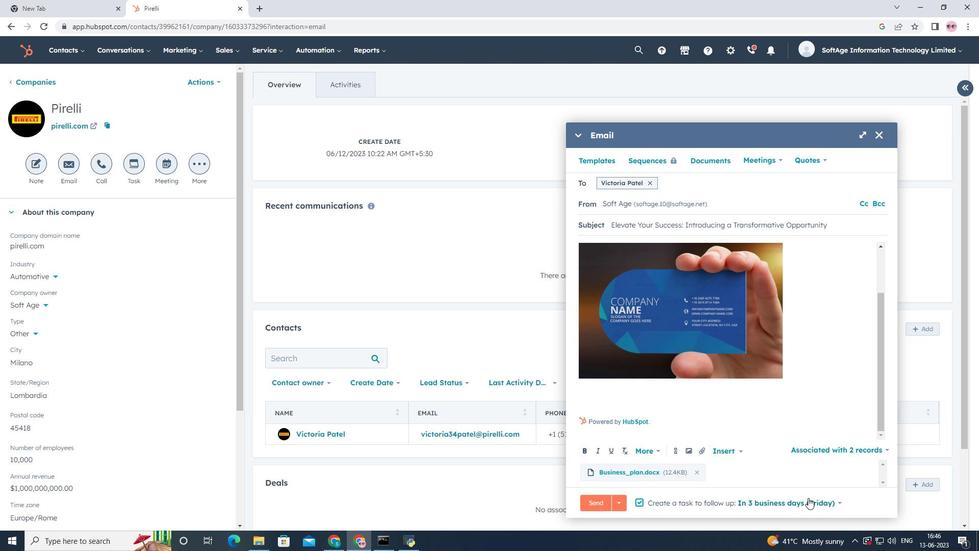 
Action: Mouse pressed left at (818, 501)
Screenshot: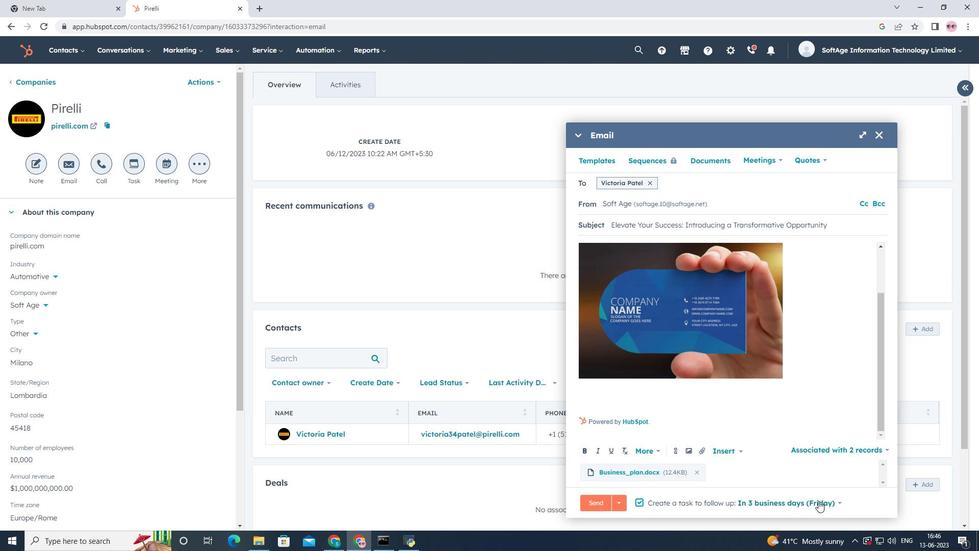 
Action: Mouse moved to (756, 418)
Screenshot: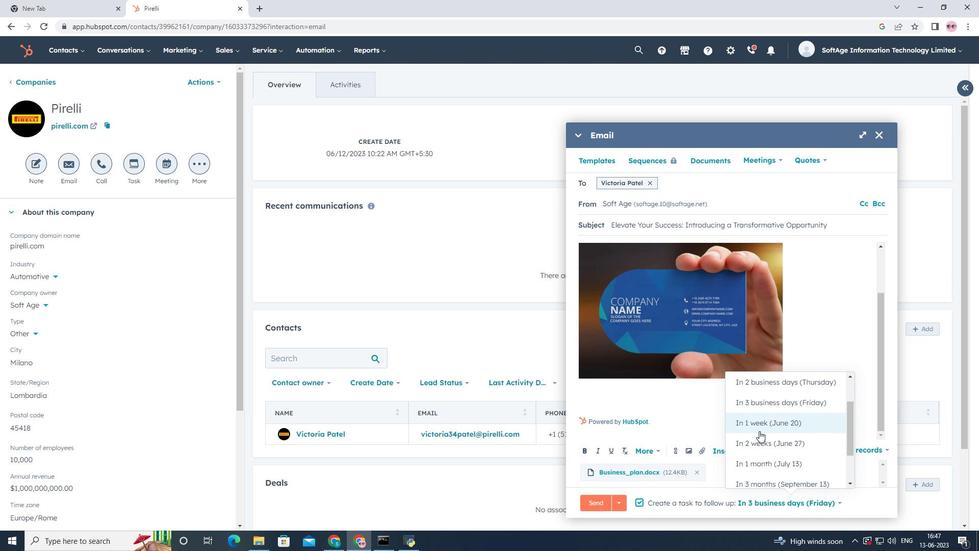 
Action: Mouse pressed left at (756, 418)
Screenshot: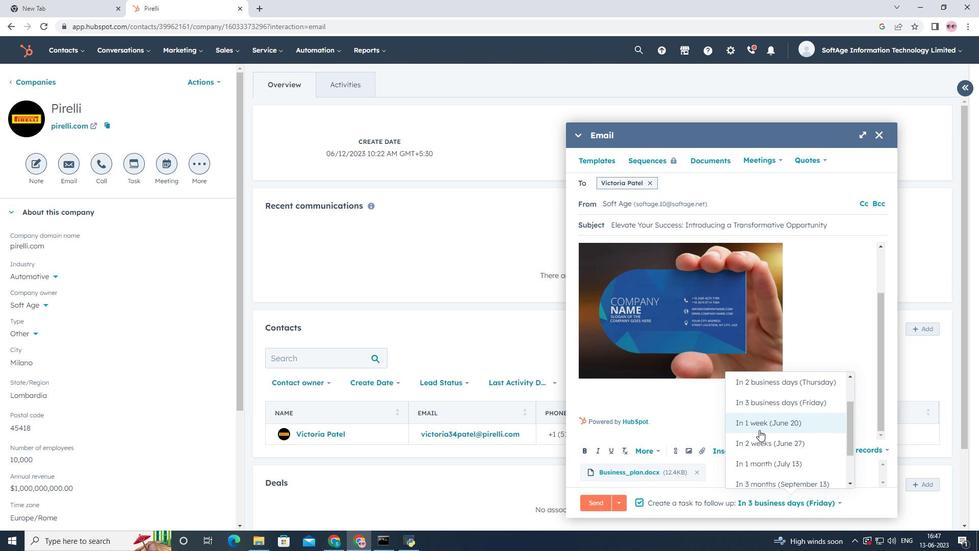 
Action: Mouse moved to (729, 481)
Screenshot: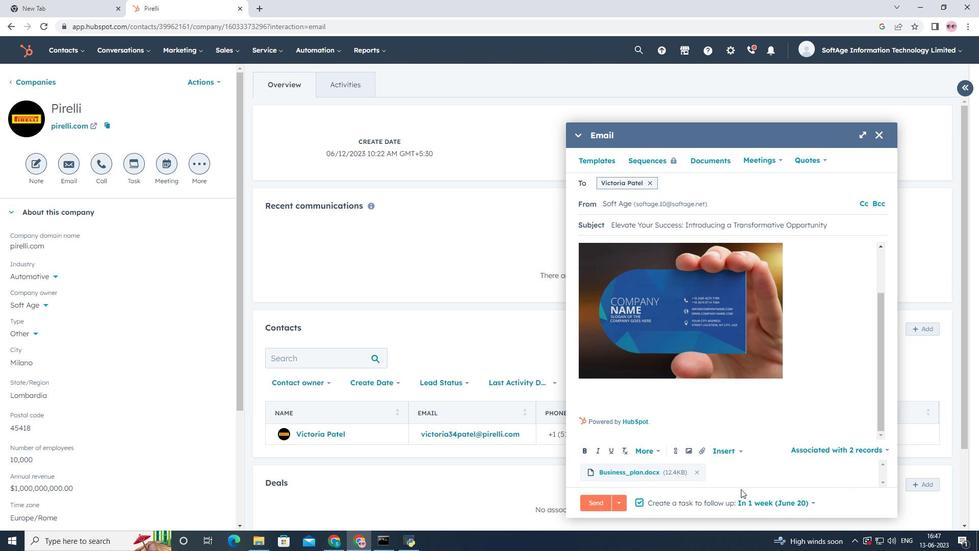 
Action: Mouse scrolled (729, 481) with delta (0, 0)
Screenshot: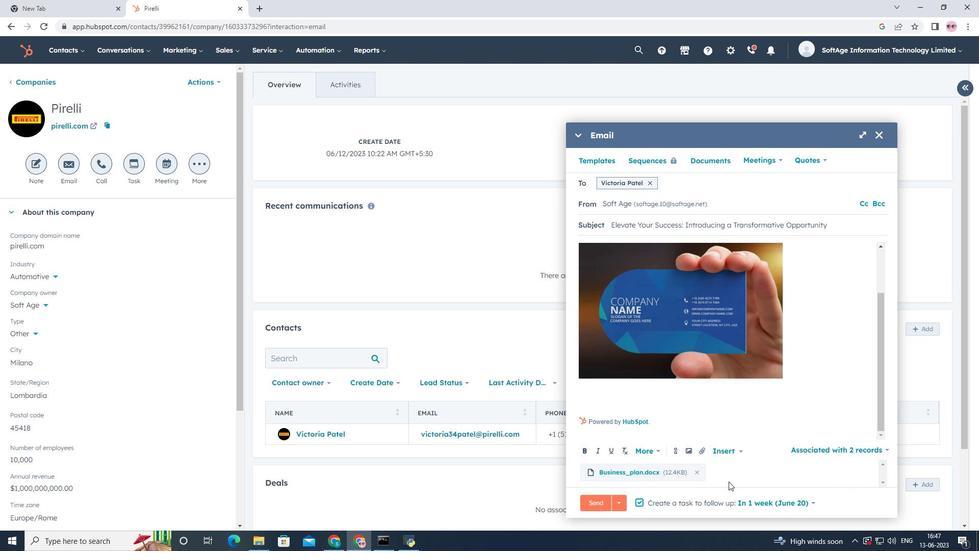 
Action: Mouse moved to (728, 481)
Screenshot: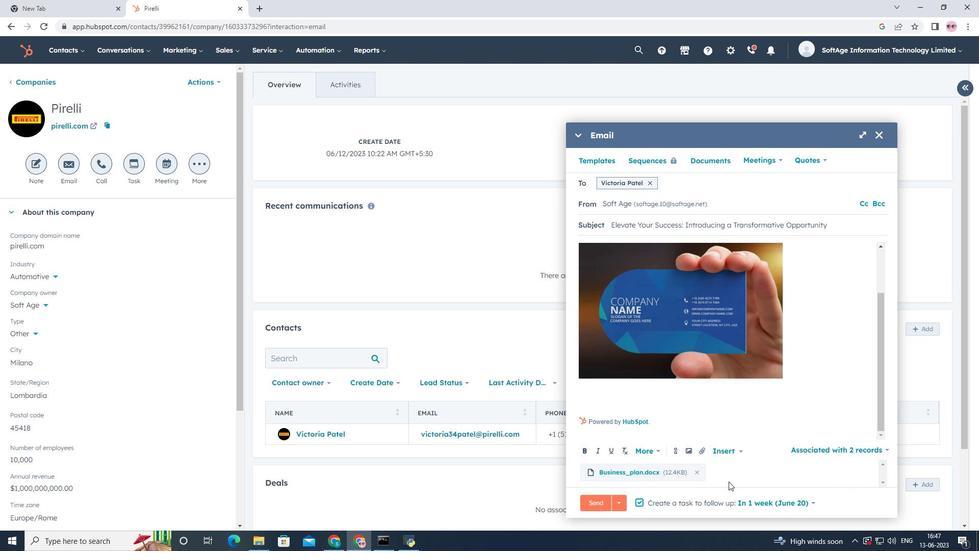 
Action: Mouse scrolled (729, 481) with delta (0, 0)
Screenshot: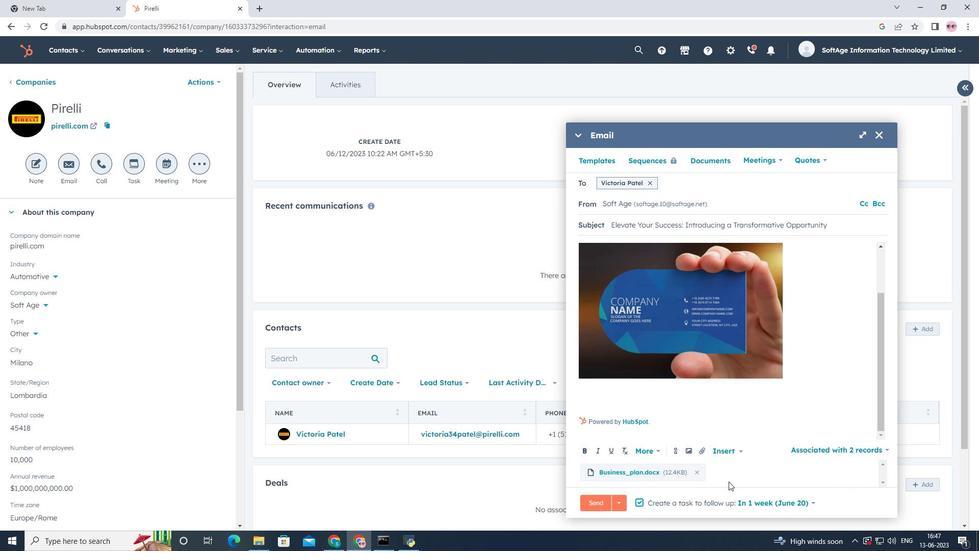 
Action: Mouse moved to (728, 482)
Screenshot: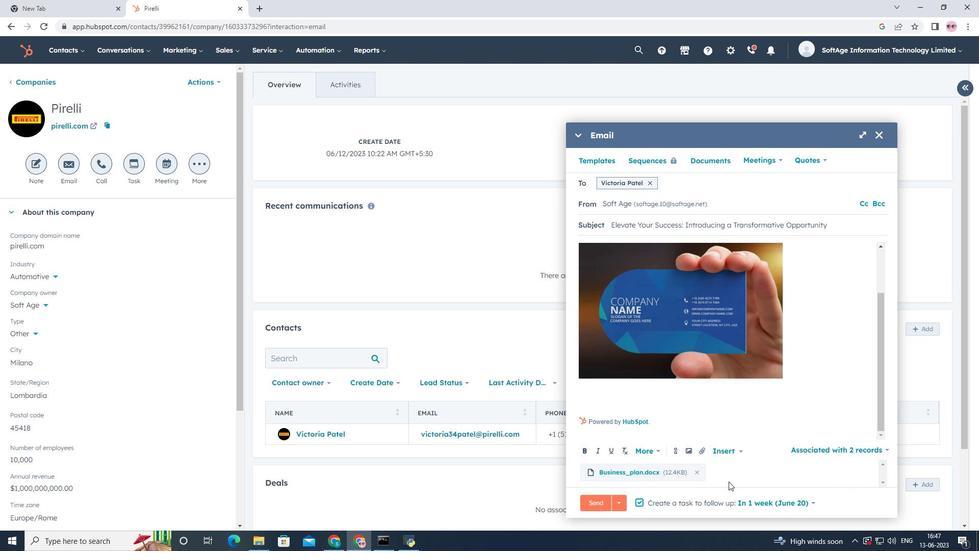 
Action: Mouse scrolled (728, 482) with delta (0, 0)
Screenshot: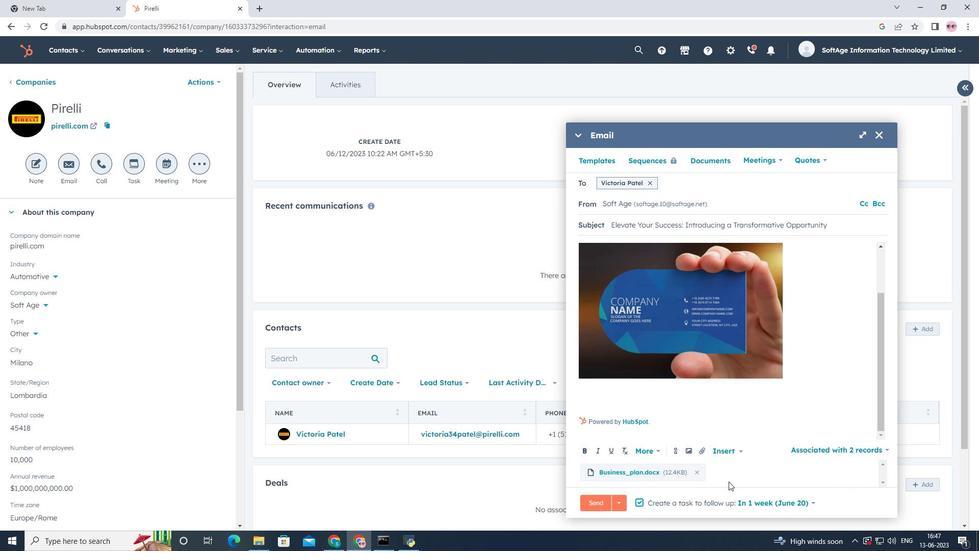 
Action: Mouse moved to (728, 484)
Screenshot: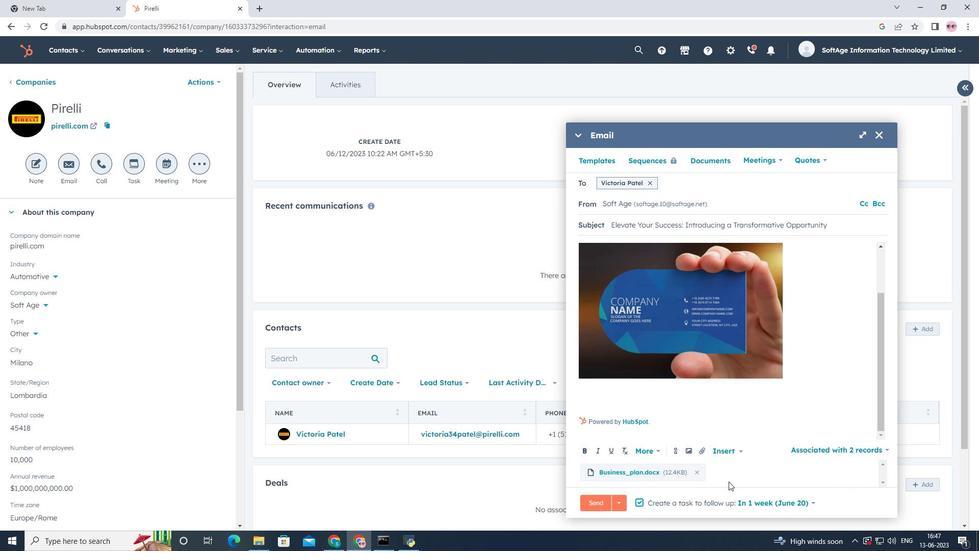 
Action: Mouse scrolled (728, 484) with delta (0, 0)
Screenshot: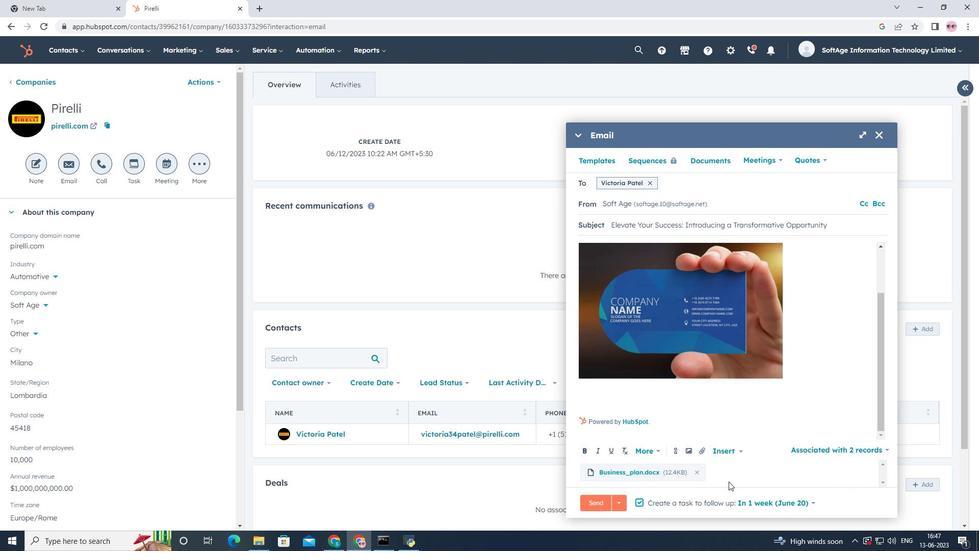 
Action: Mouse moved to (651, 180)
Screenshot: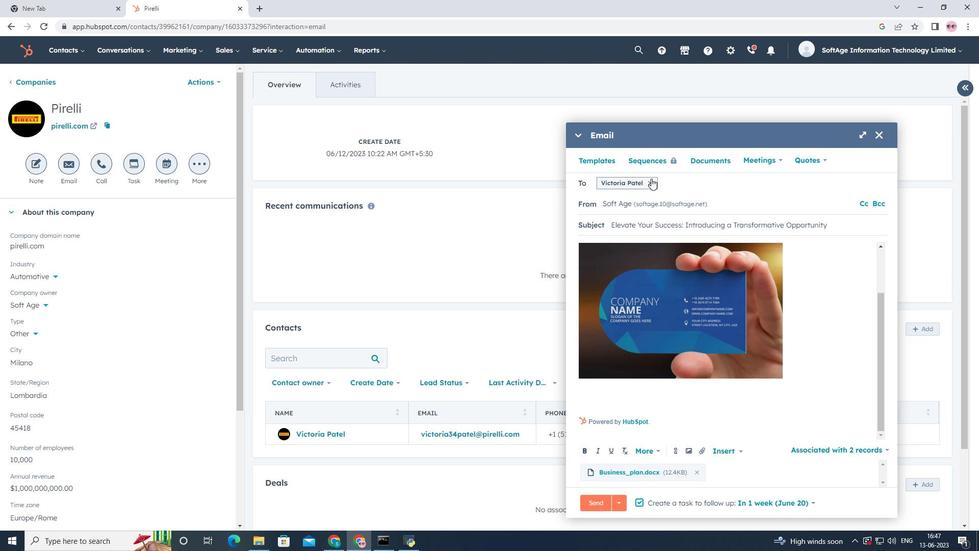 
Action: Mouse pressed left at (651, 180)
Screenshot: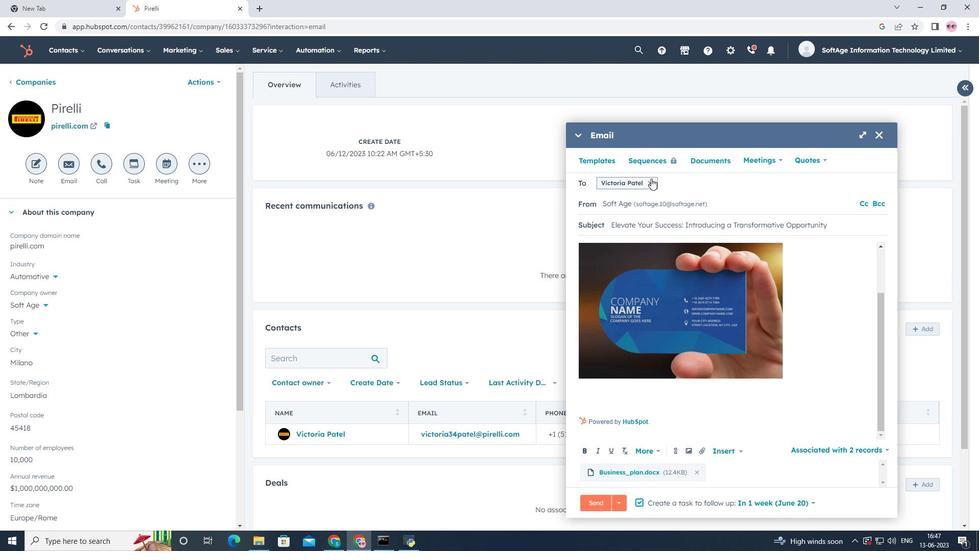 
Action: Mouse pressed left at (651, 180)
Screenshot: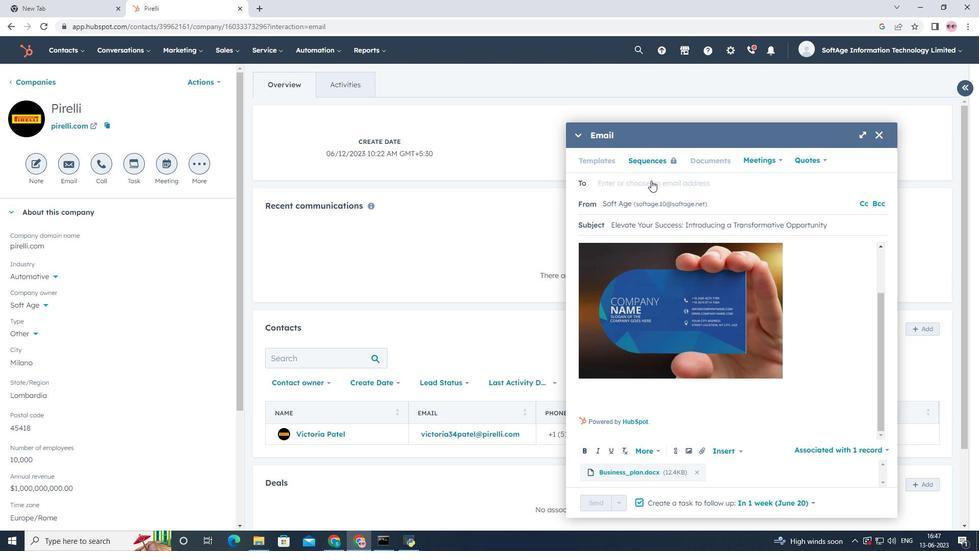 
Action: Mouse moved to (649, 214)
Screenshot: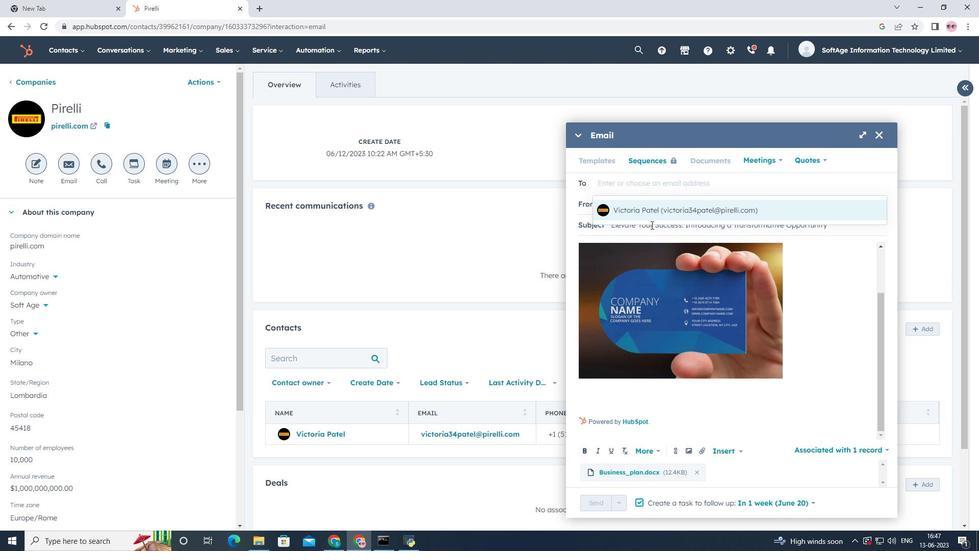 
Action: Mouse pressed left at (649, 214)
Screenshot: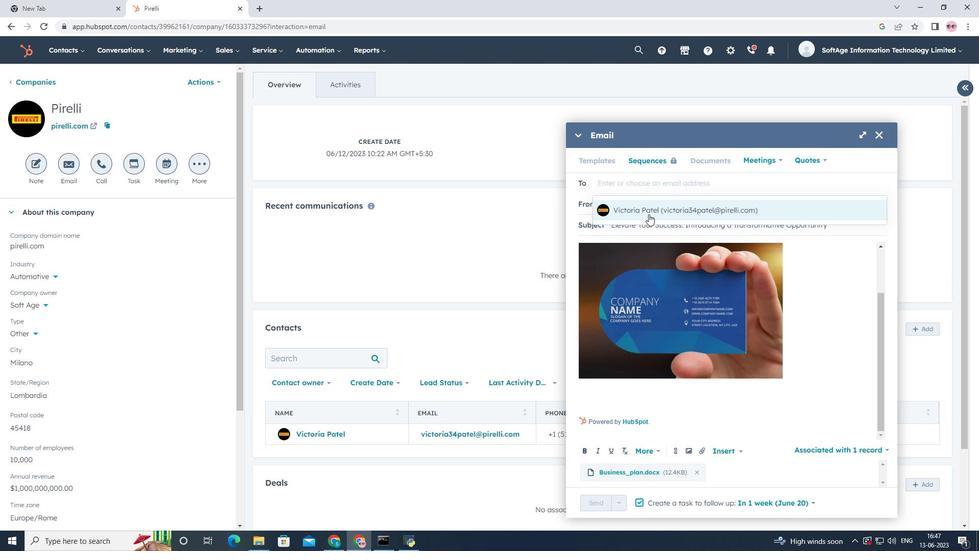 
Action: Mouse moved to (594, 501)
Screenshot: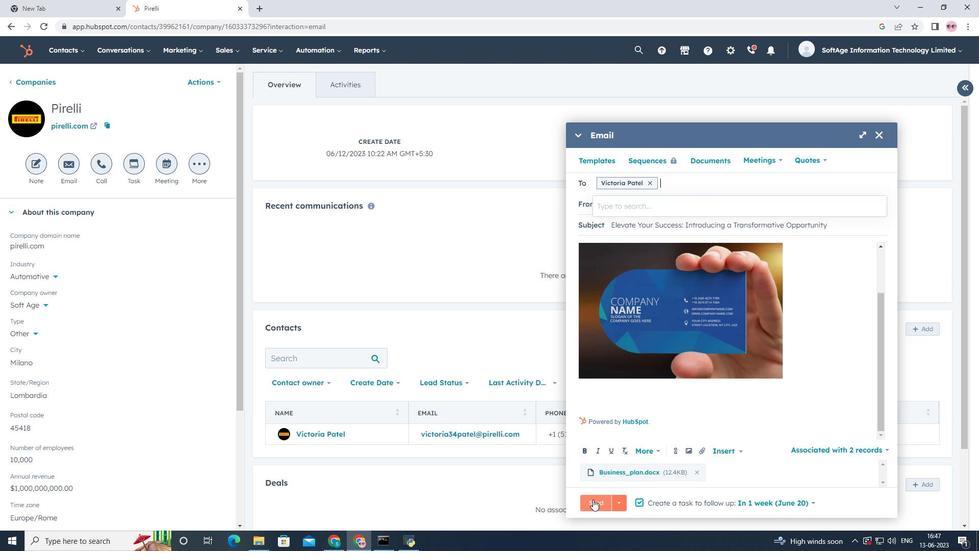 
Action: Mouse pressed left at (594, 501)
Screenshot: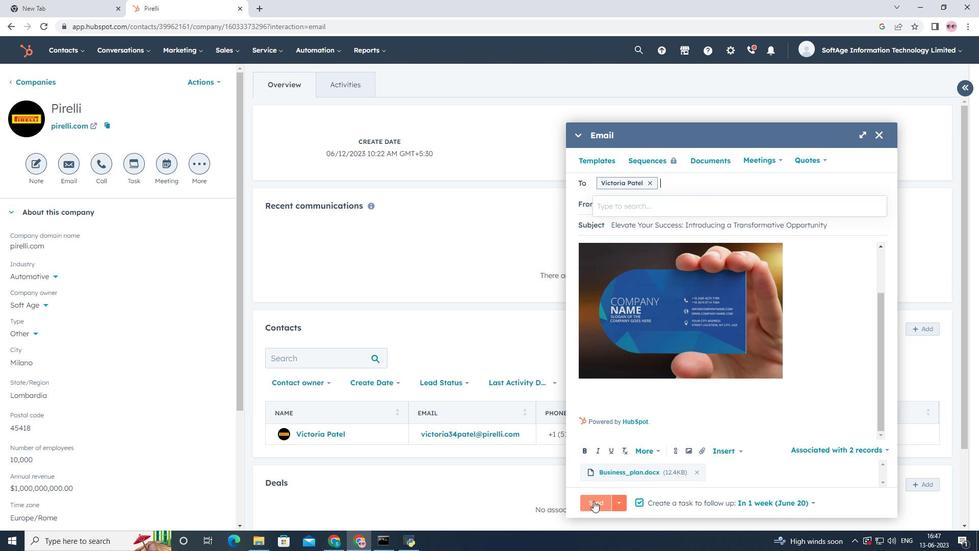 
Action: Mouse moved to (577, 303)
Screenshot: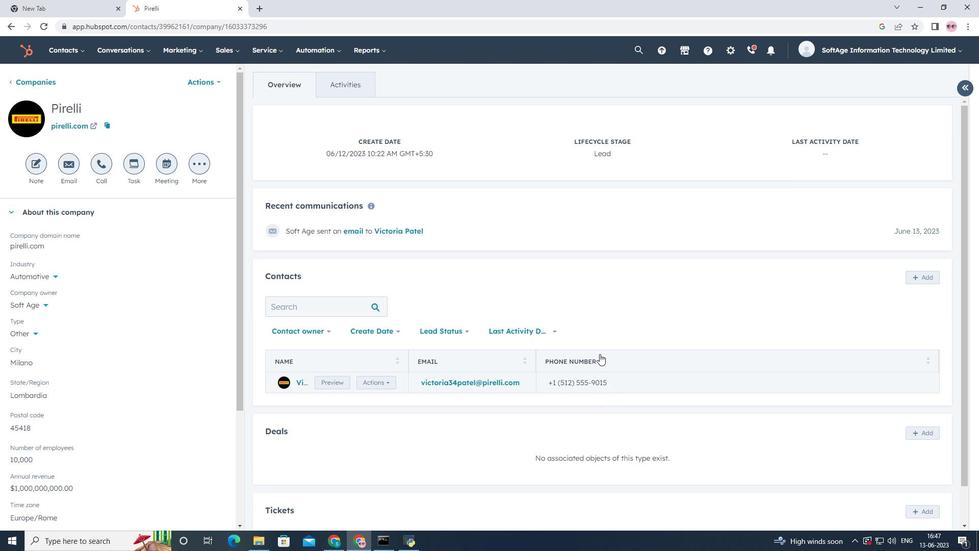 
Action: Mouse scrolled (577, 303) with delta (0, 0)
Screenshot: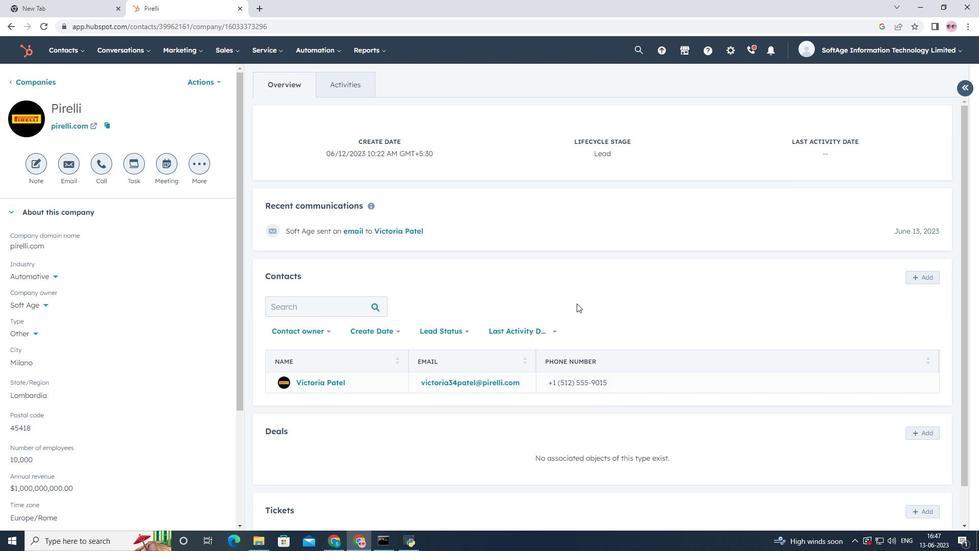 
Action: Mouse scrolled (577, 303) with delta (0, 0)
Screenshot: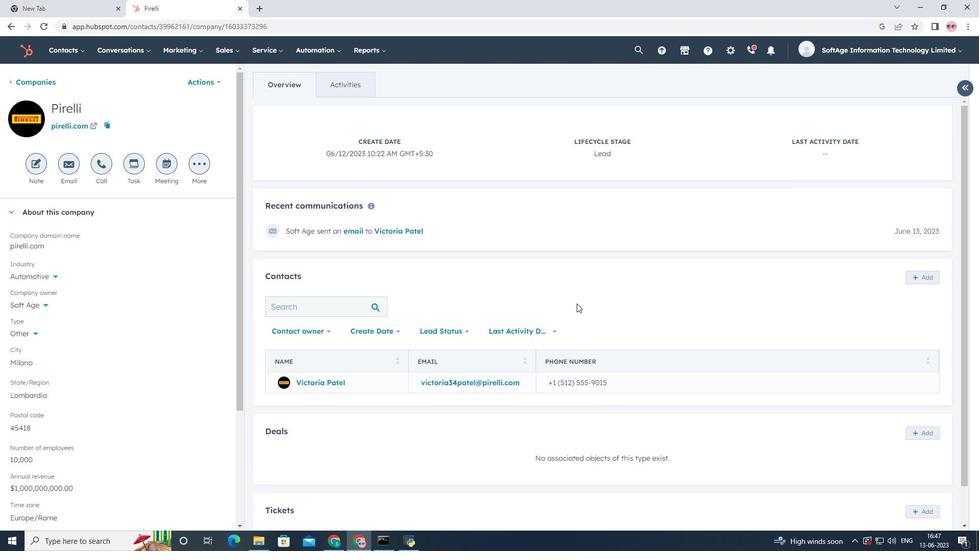 
Action: Mouse scrolled (577, 303) with delta (0, 0)
Screenshot: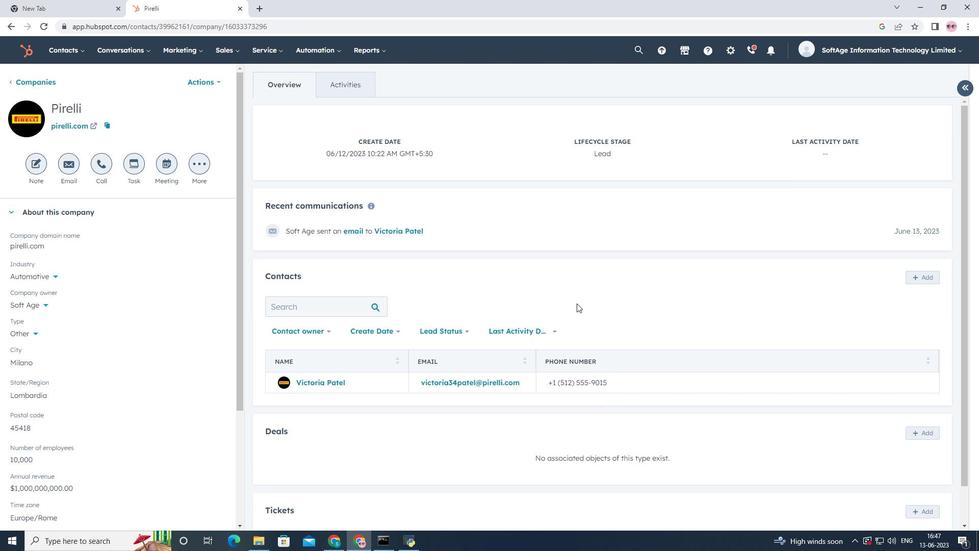 
Action: Mouse scrolled (577, 303) with delta (0, 0)
Screenshot: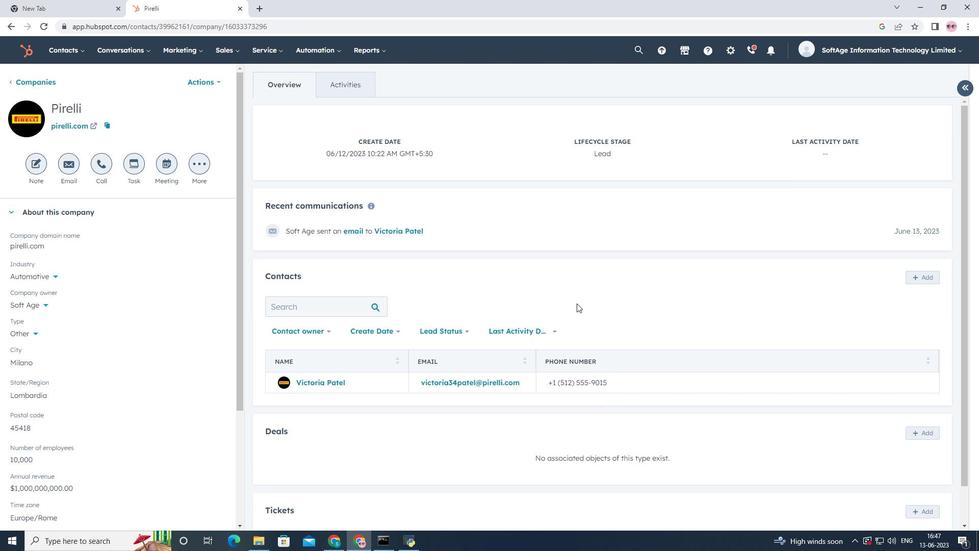 
Action: Mouse scrolled (577, 303) with delta (0, 0)
Screenshot: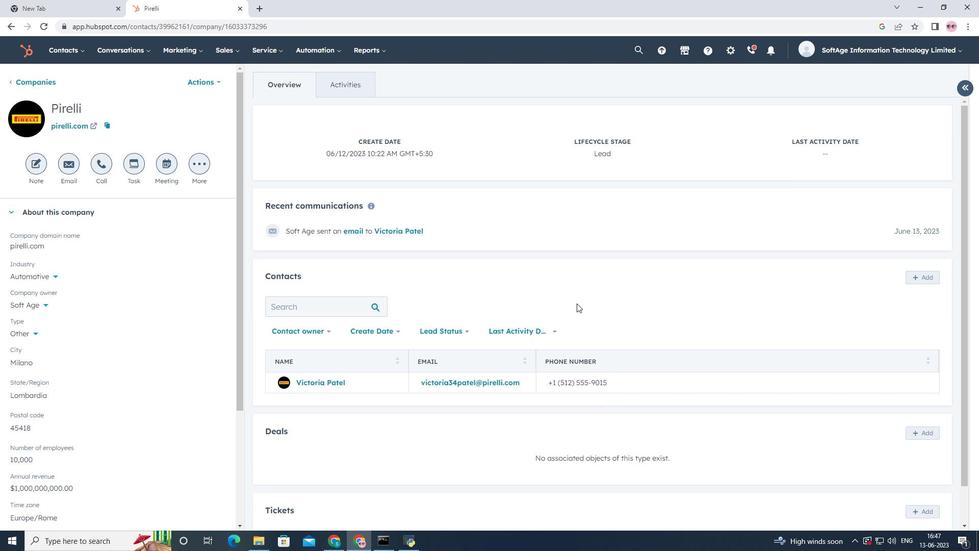
Action: Mouse scrolled (577, 304) with delta (0, 0)
Screenshot: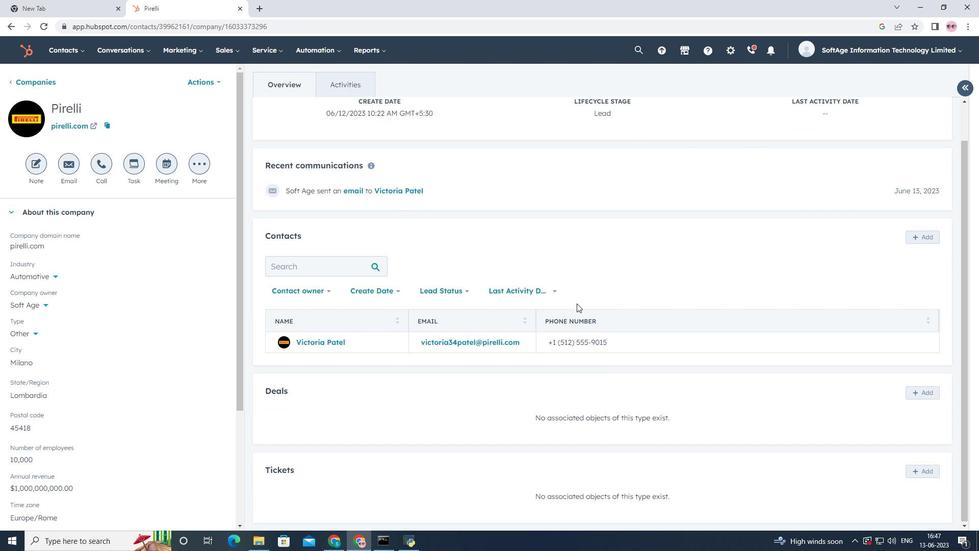 
Action: Mouse scrolled (577, 304) with delta (0, 0)
Screenshot: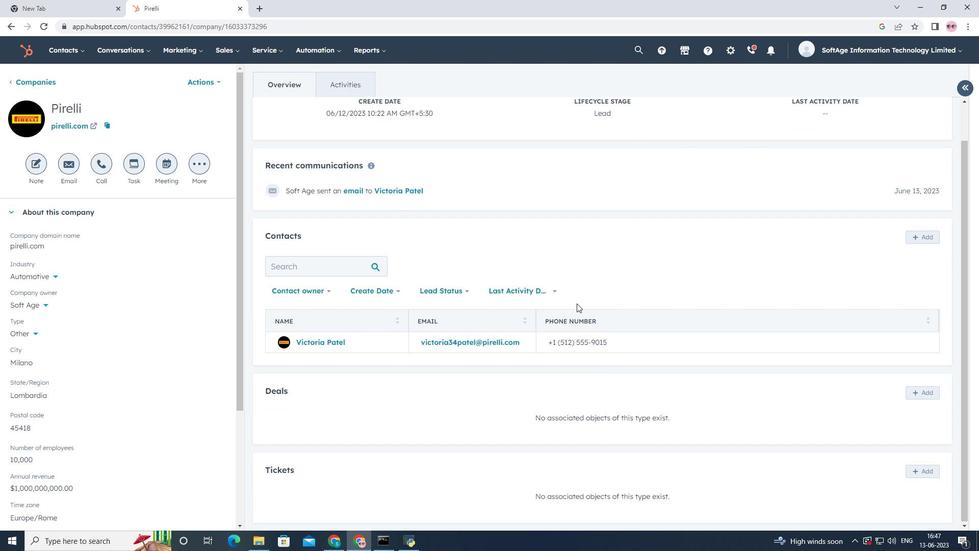 
Action: Mouse scrolled (577, 304) with delta (0, 0)
Screenshot: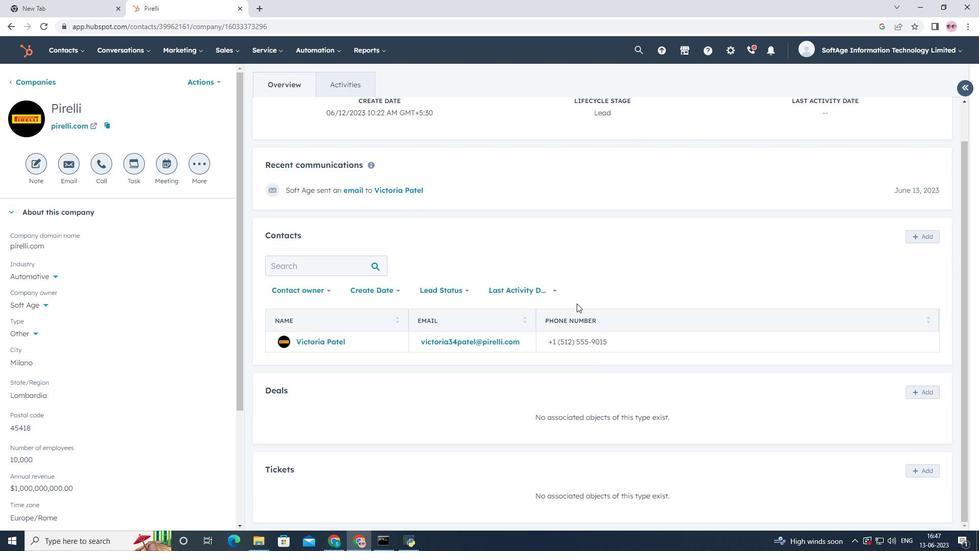 
Action: Mouse scrolled (577, 304) with delta (0, 0)
Screenshot: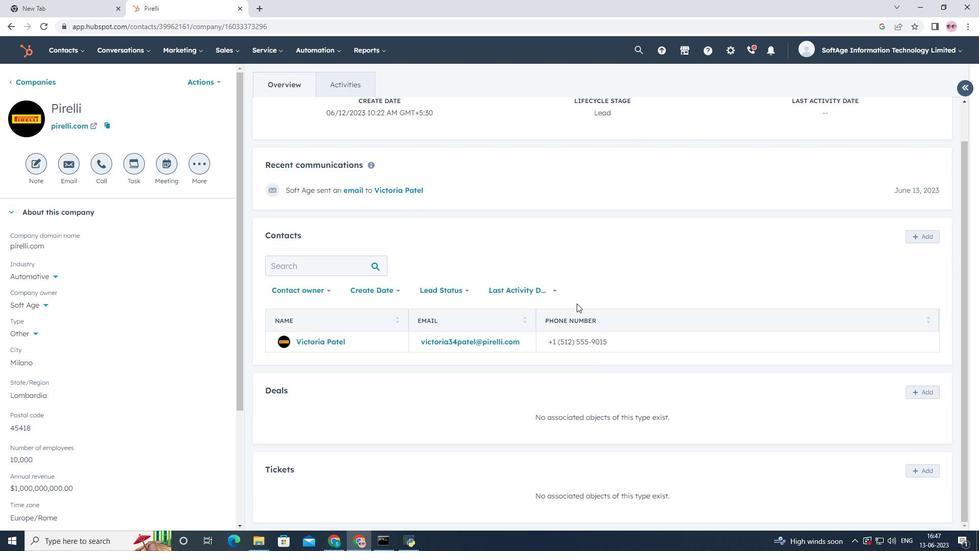 
